 Task: Open Card User Journey Mapping in Board Social Media User Generated Content Management to Workspace Data Analysis and add a team member Softage.3@softage.net, a label Purple, a checklist Quality Control, an attachment from your onedrive, a color Purple and finally, add a card description 'Brainstorm new marketing campaign ideas' and a comment 'This task presents an opportunity to demonstrate our problem-solving skills, finding creative solutions to complex challenges.'. Add a start date 'Jan 03, 1900' with a due date 'Jan 10, 1900'
Action: Mouse moved to (789, 395)
Screenshot: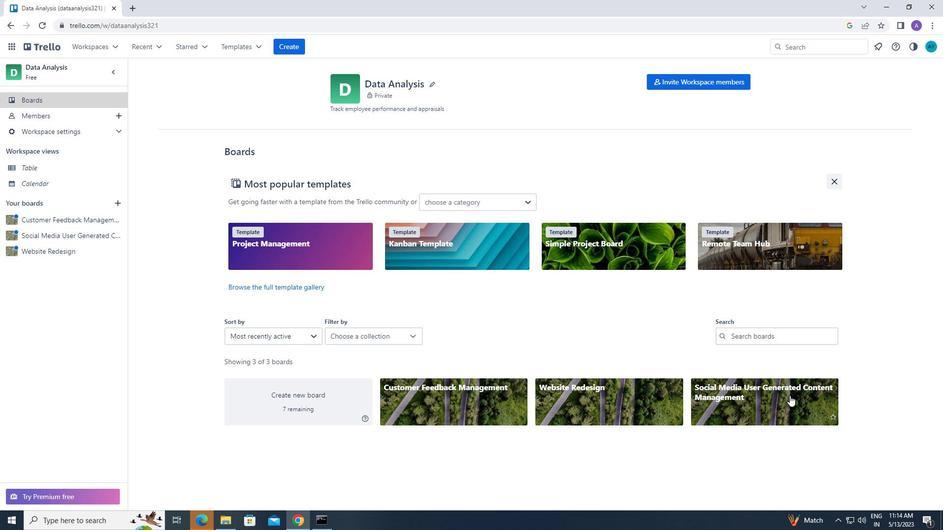 
Action: Mouse pressed left at (789, 395)
Screenshot: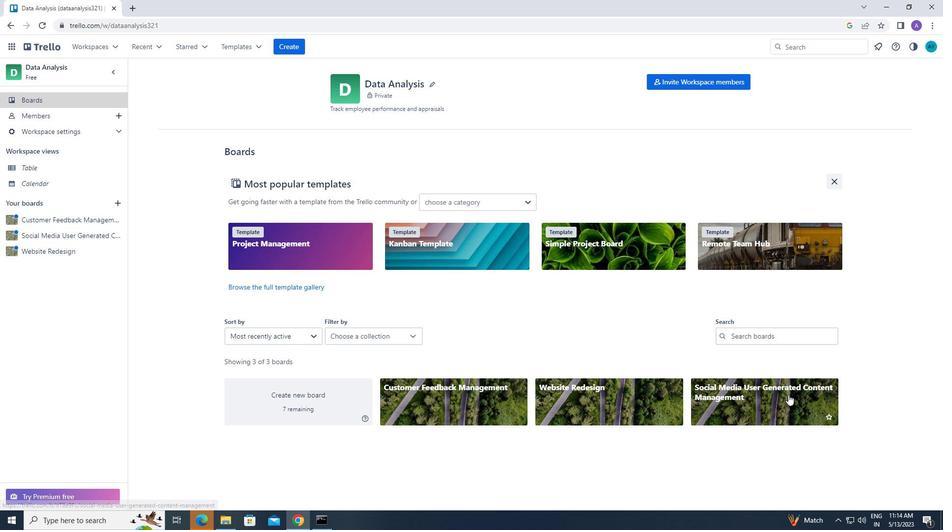 
Action: Mouse moved to (205, 121)
Screenshot: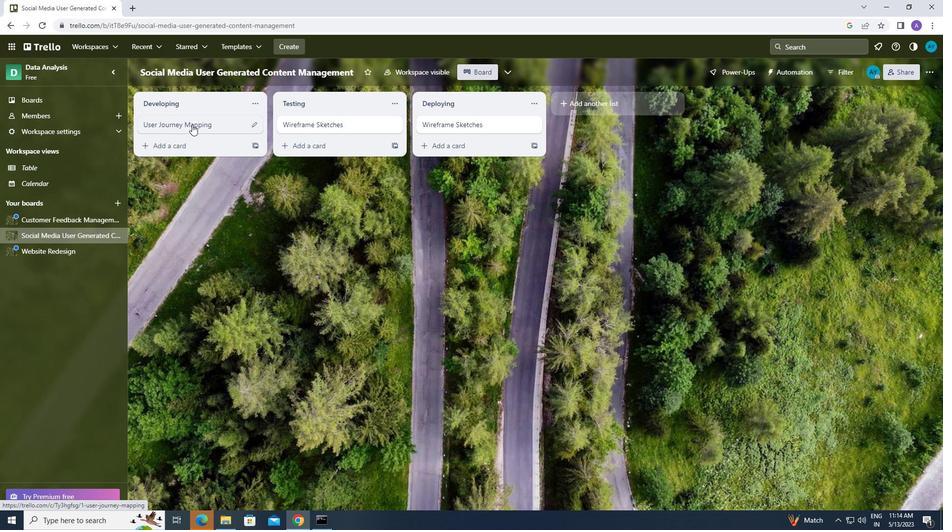 
Action: Mouse pressed left at (205, 121)
Screenshot: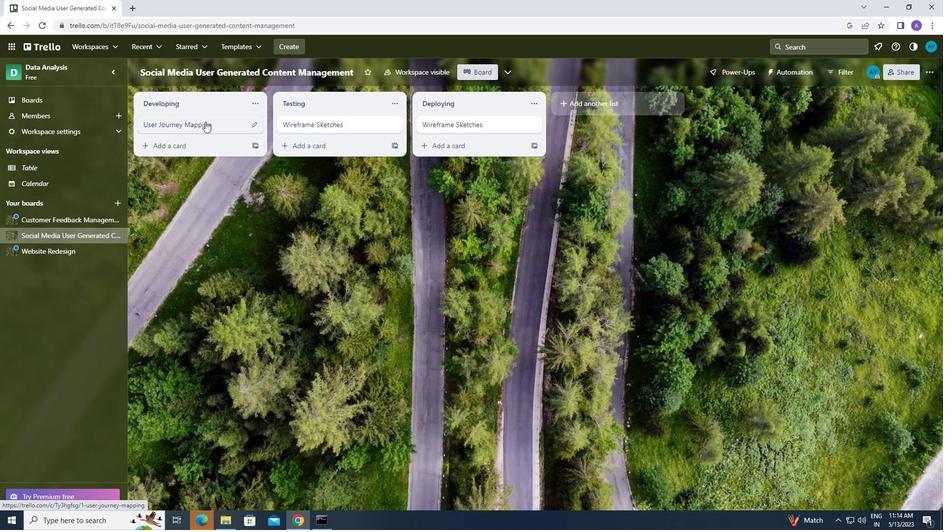 
Action: Mouse moved to (593, 122)
Screenshot: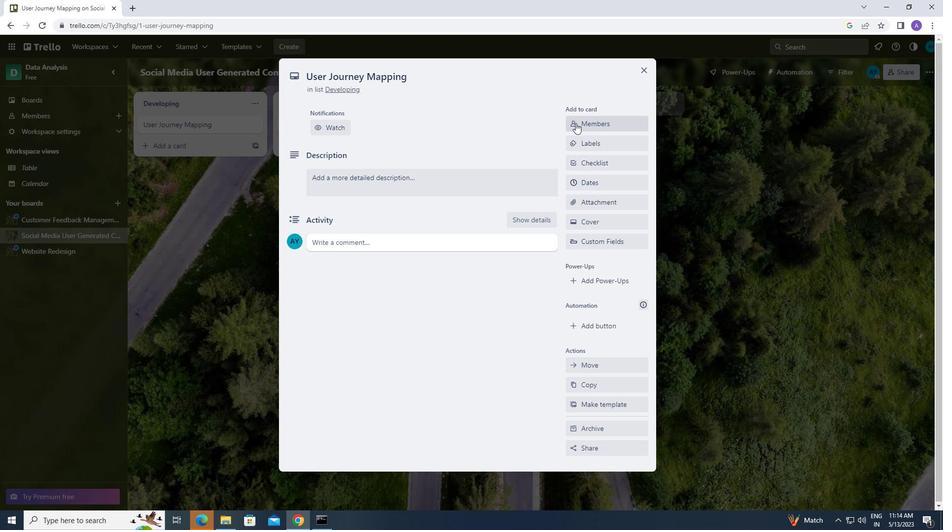 
Action: Mouse pressed left at (593, 122)
Screenshot: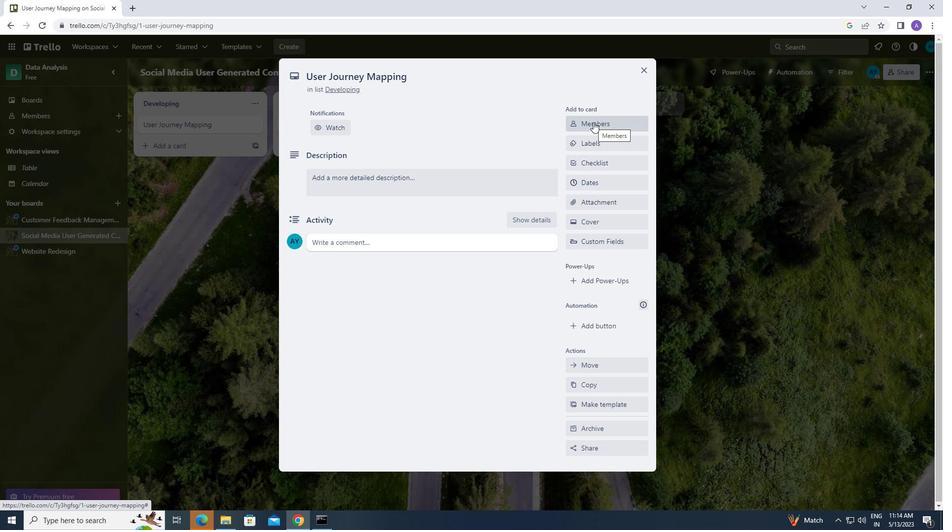 
Action: Mouse moved to (591, 163)
Screenshot: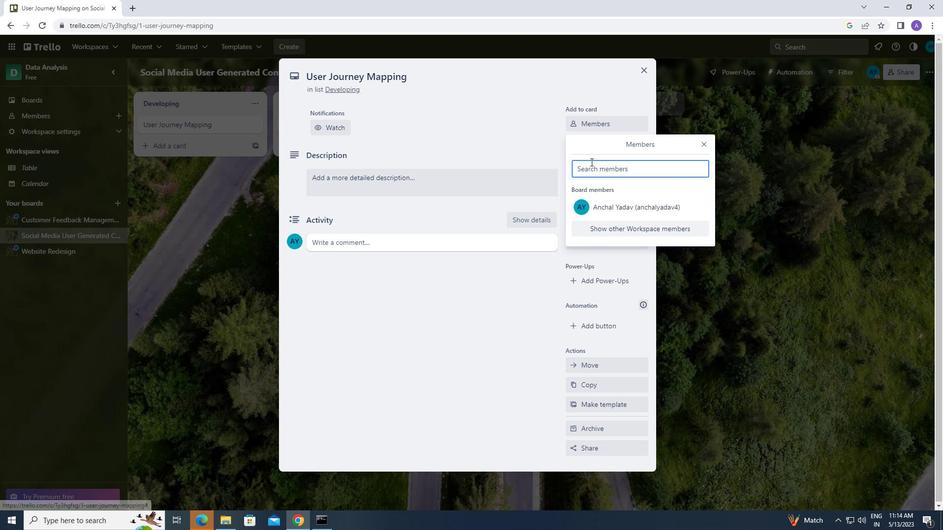 
Action: Key pressed s<Key.caps_lock>ofta
Screenshot: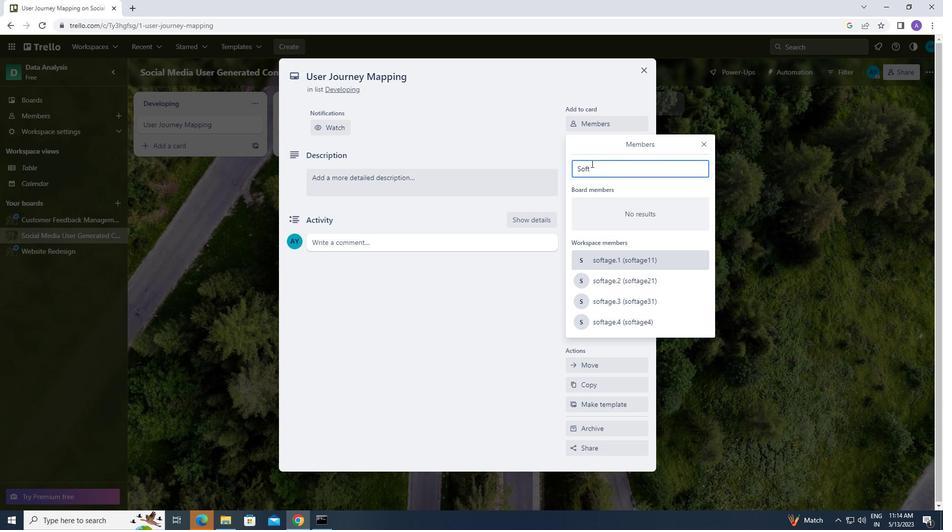 
Action: Mouse moved to (713, 100)
Screenshot: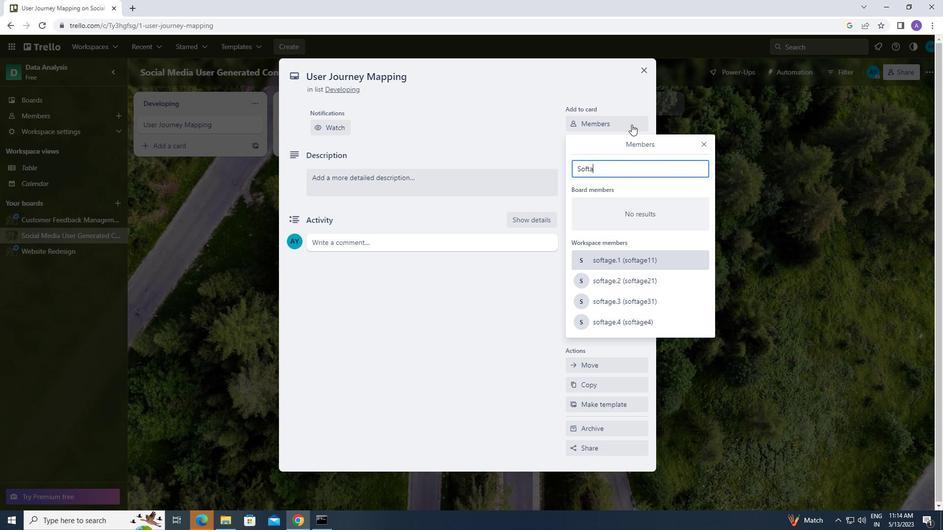 
Action: Key pressed ge.3<Key.shift_r><Key.shift_r>@softage.net
Screenshot: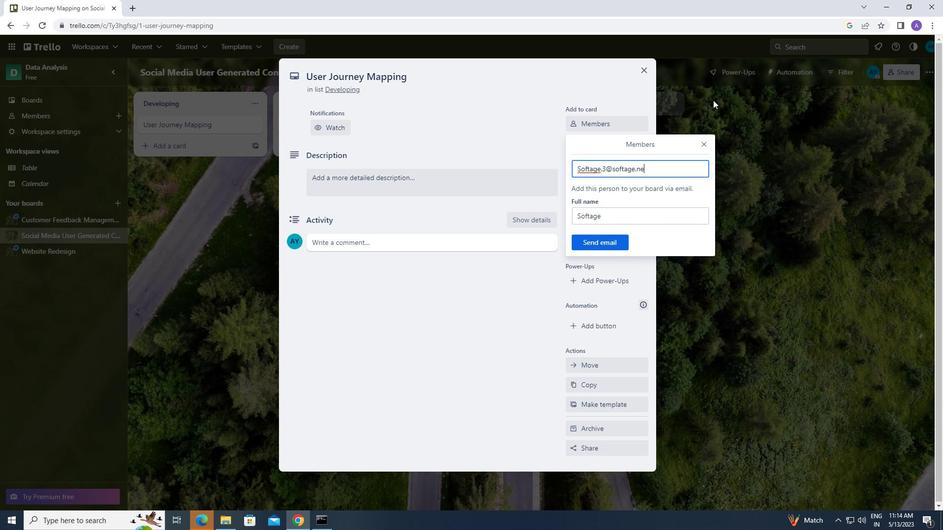 
Action: Mouse moved to (608, 241)
Screenshot: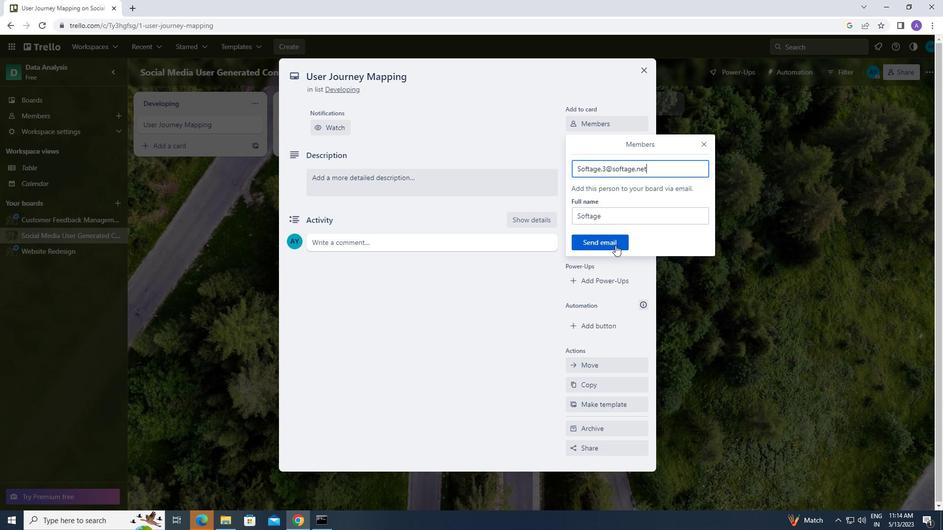 
Action: Mouse pressed left at (608, 241)
Screenshot: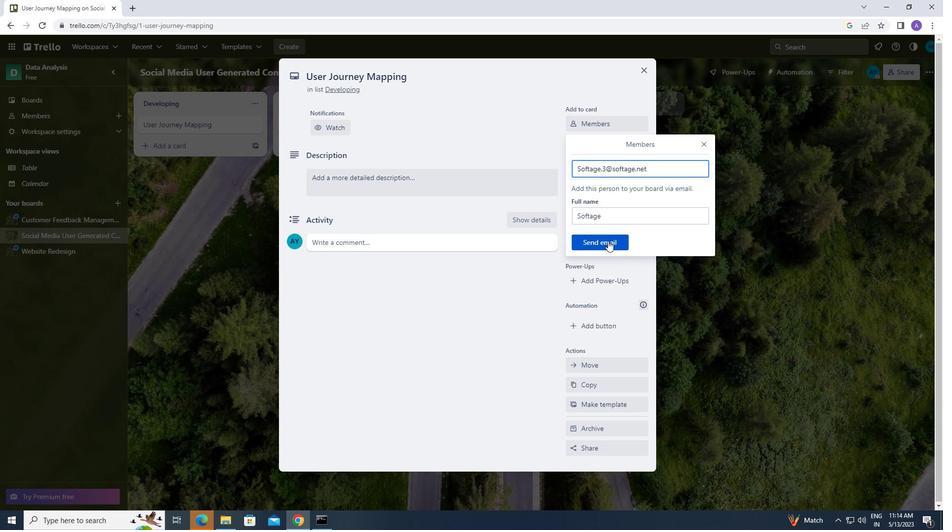 
Action: Mouse moved to (599, 176)
Screenshot: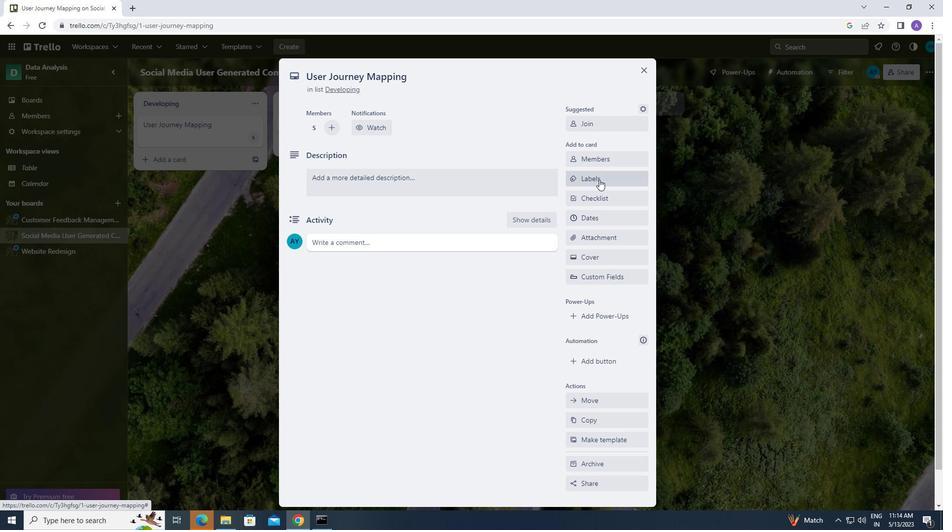 
Action: Mouse pressed left at (599, 176)
Screenshot: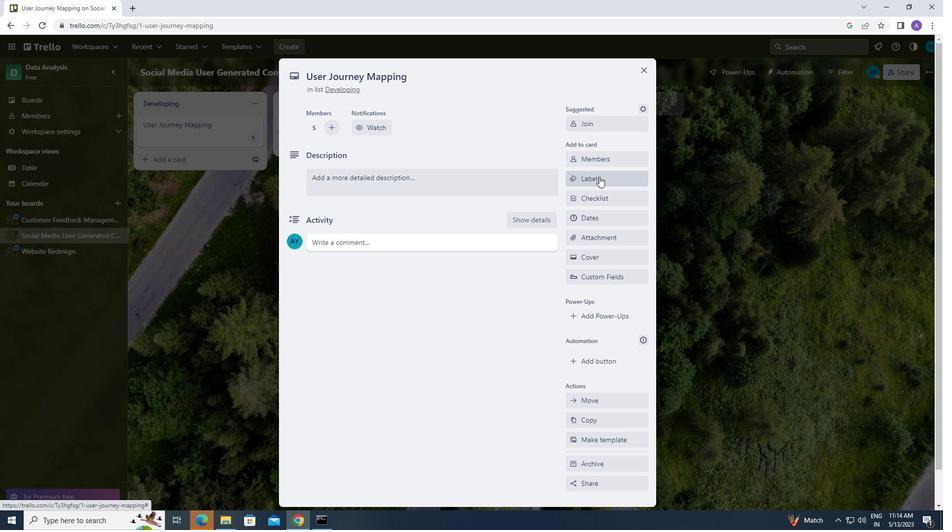 
Action: Mouse moved to (622, 368)
Screenshot: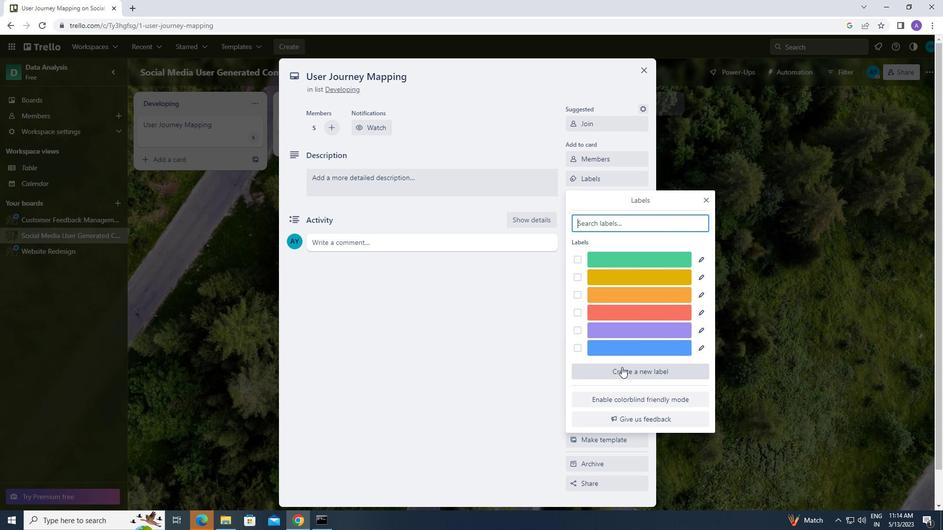 
Action: Mouse pressed left at (622, 368)
Screenshot: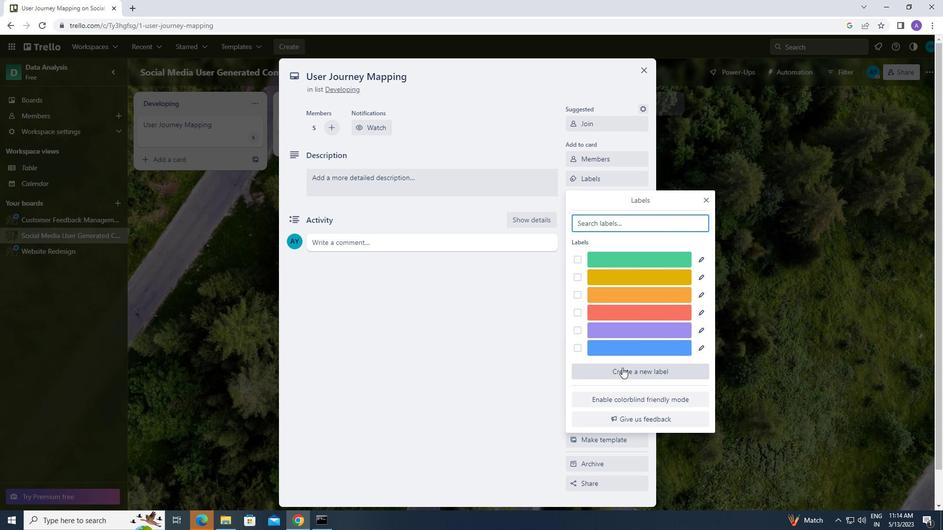 
Action: Mouse moved to (693, 338)
Screenshot: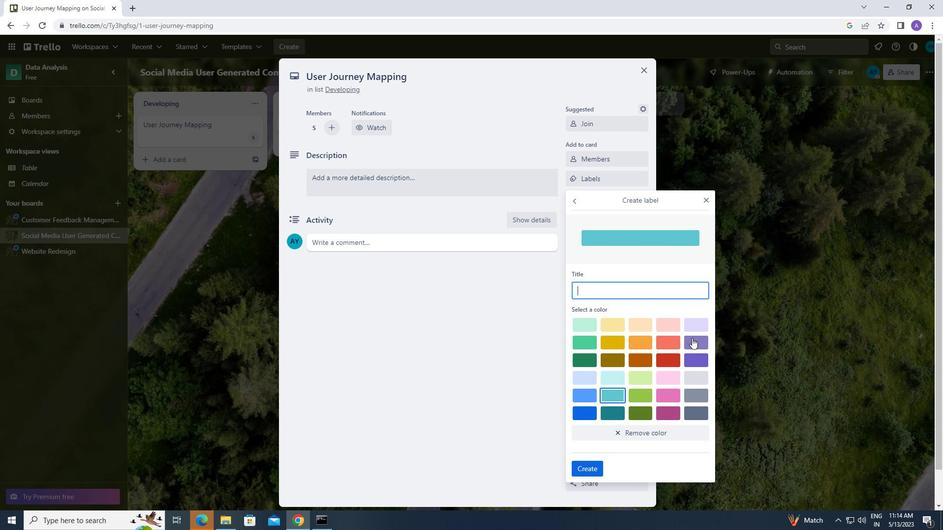 
Action: Mouse pressed left at (693, 338)
Screenshot: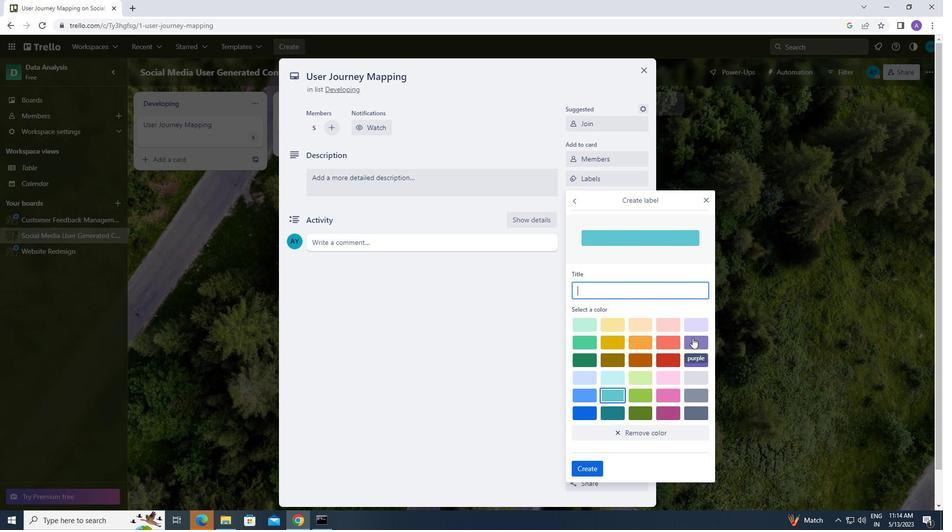 
Action: Mouse moved to (593, 466)
Screenshot: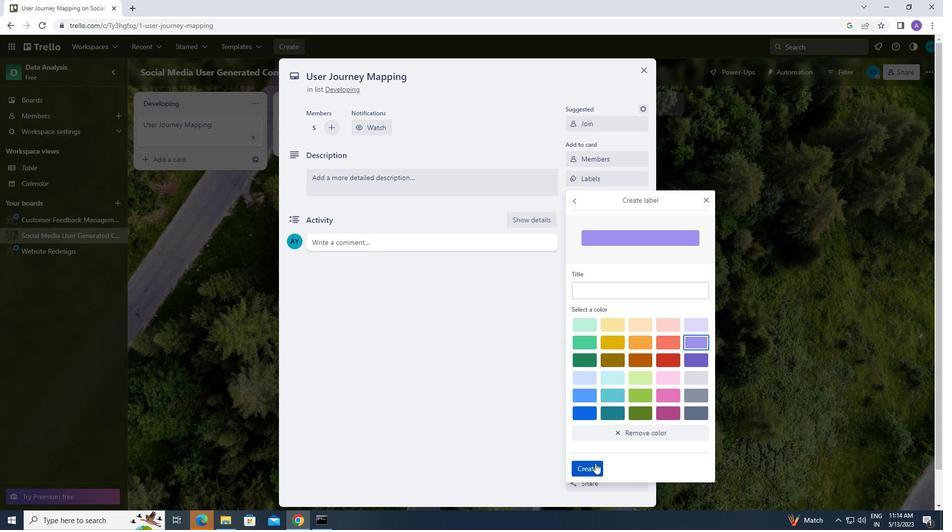 
Action: Mouse pressed left at (593, 466)
Screenshot: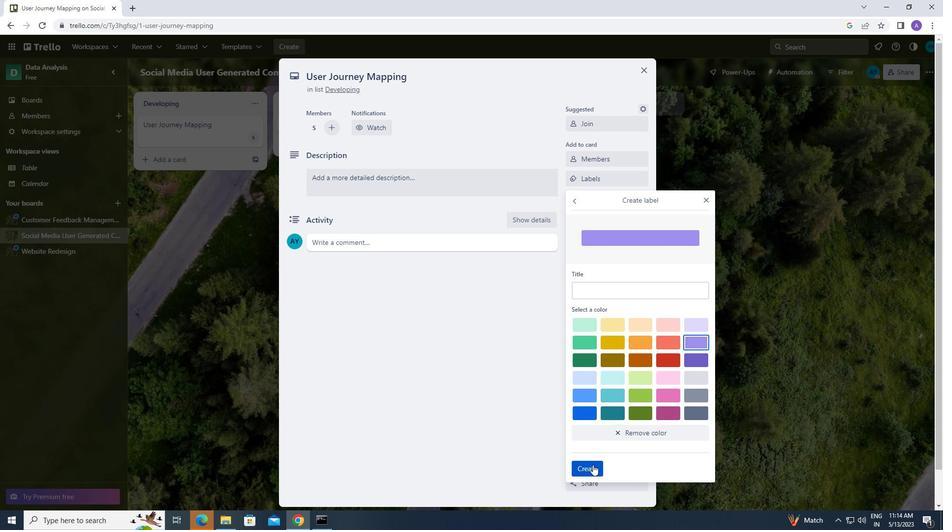 
Action: Mouse moved to (707, 197)
Screenshot: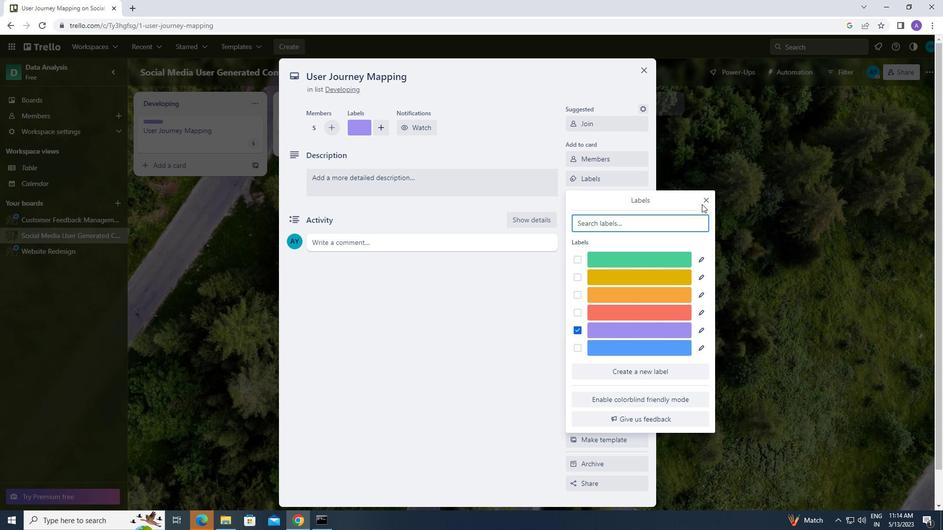 
Action: Mouse pressed left at (707, 197)
Screenshot: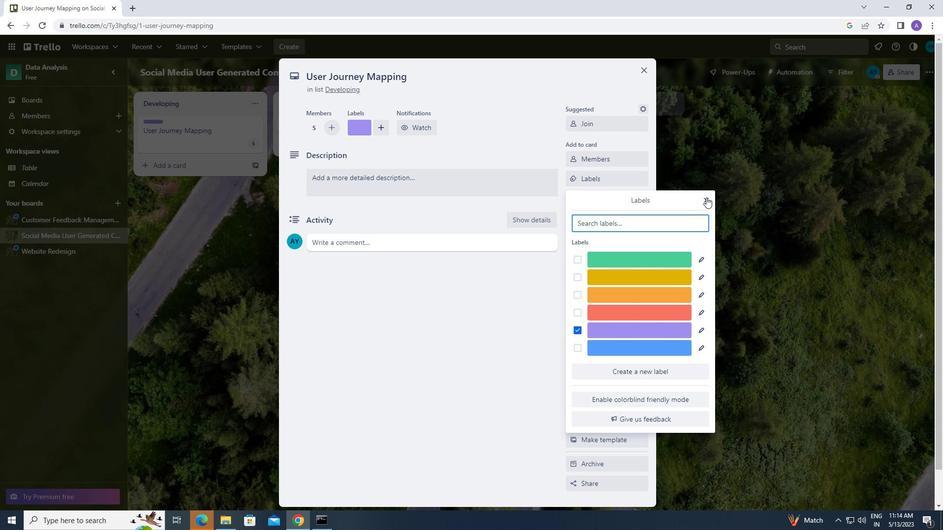 
Action: Mouse moved to (621, 196)
Screenshot: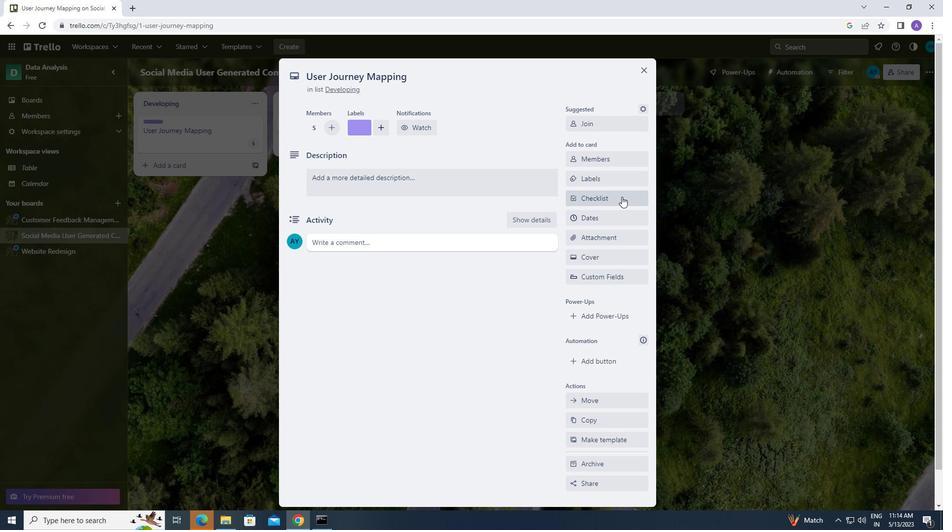 
Action: Mouse pressed left at (621, 196)
Screenshot: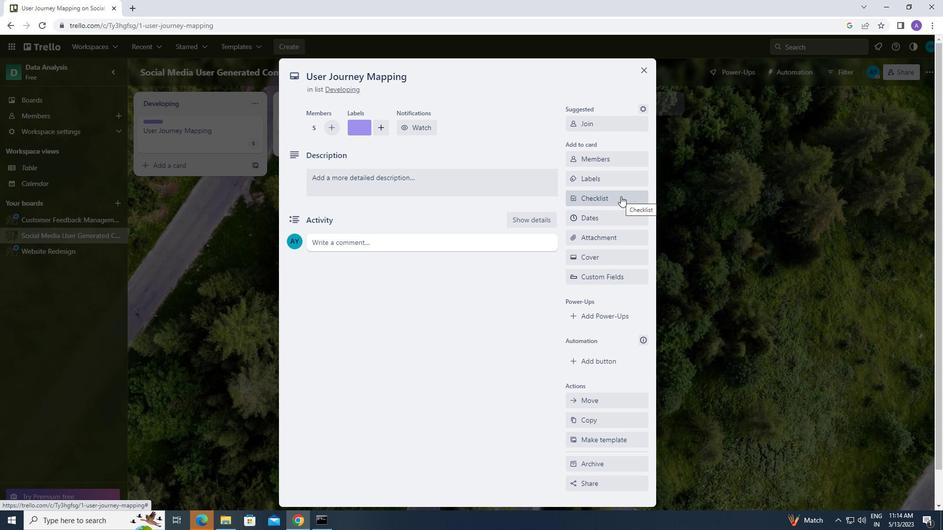 
Action: Mouse moved to (621, 221)
Screenshot: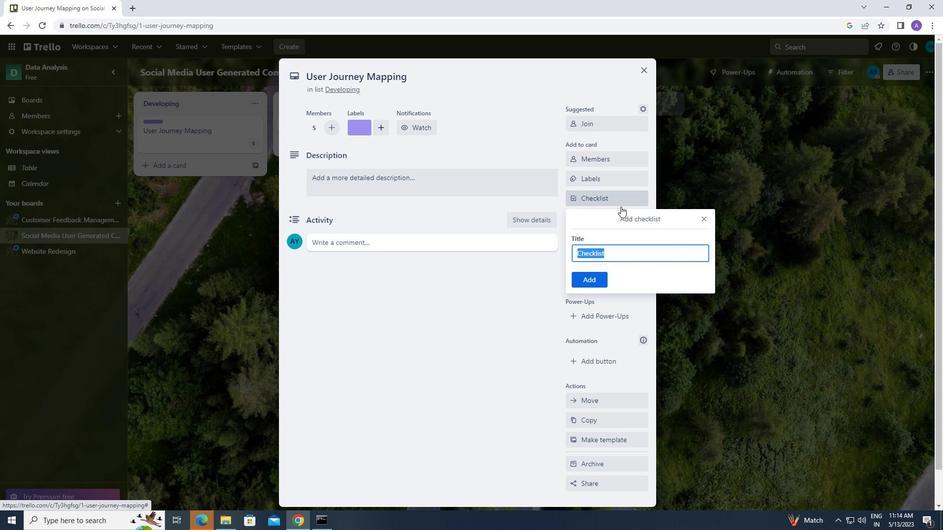 
Action: Key pressed <Key.caps_lock>q<Key.caps_lock>uality<Key.space><Key.caps_lock>c<Key.caps_lock>ontrol
Screenshot: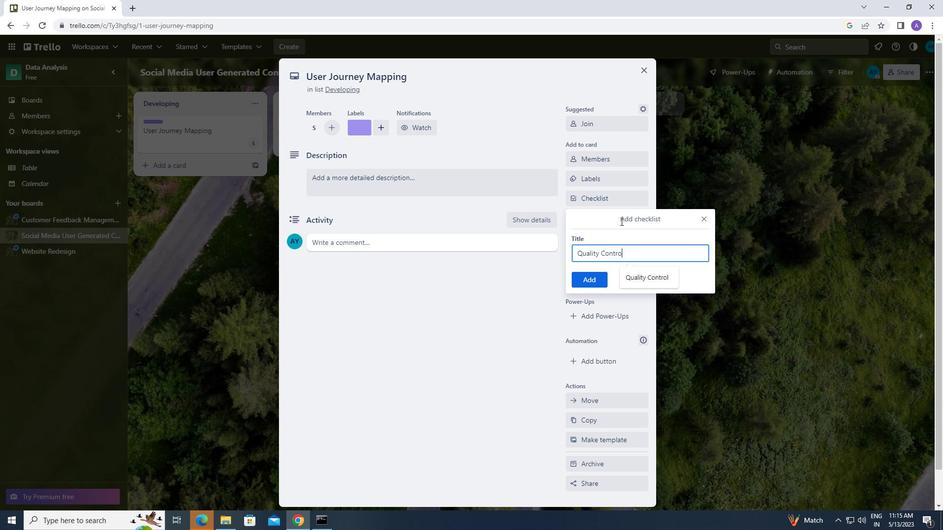 
Action: Mouse moved to (583, 278)
Screenshot: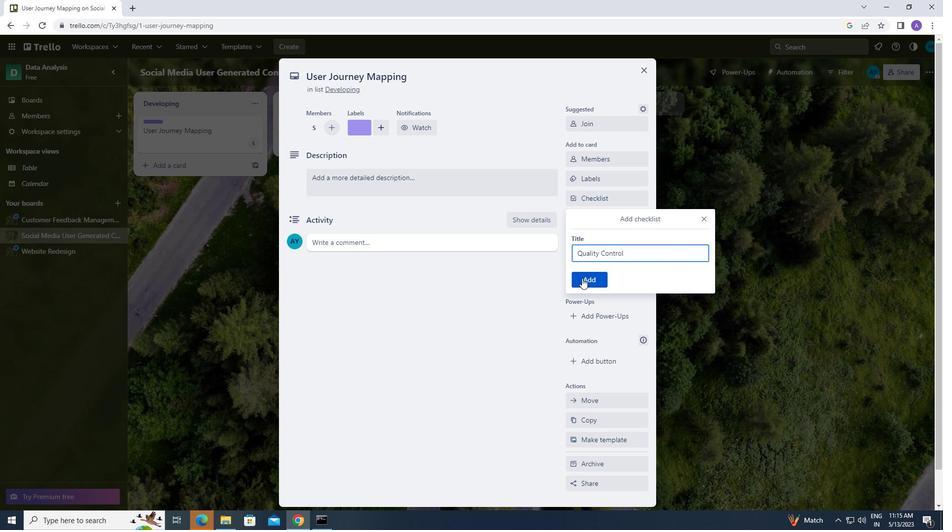 
Action: Mouse pressed left at (583, 278)
Screenshot: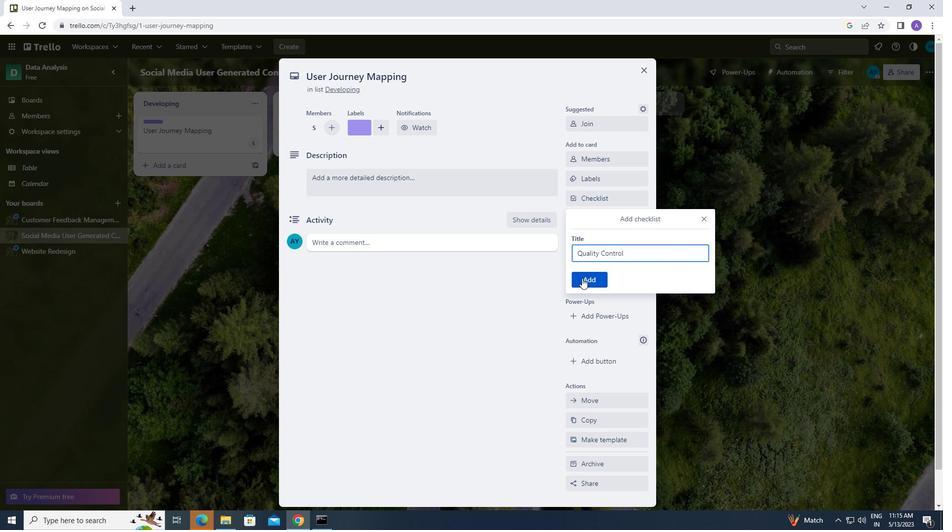 
Action: Mouse moved to (600, 237)
Screenshot: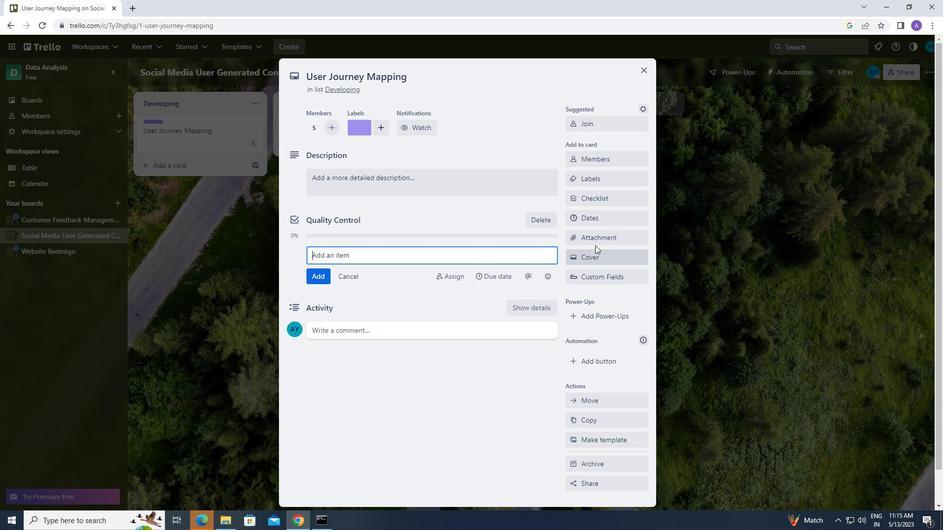 
Action: Mouse pressed left at (600, 237)
Screenshot: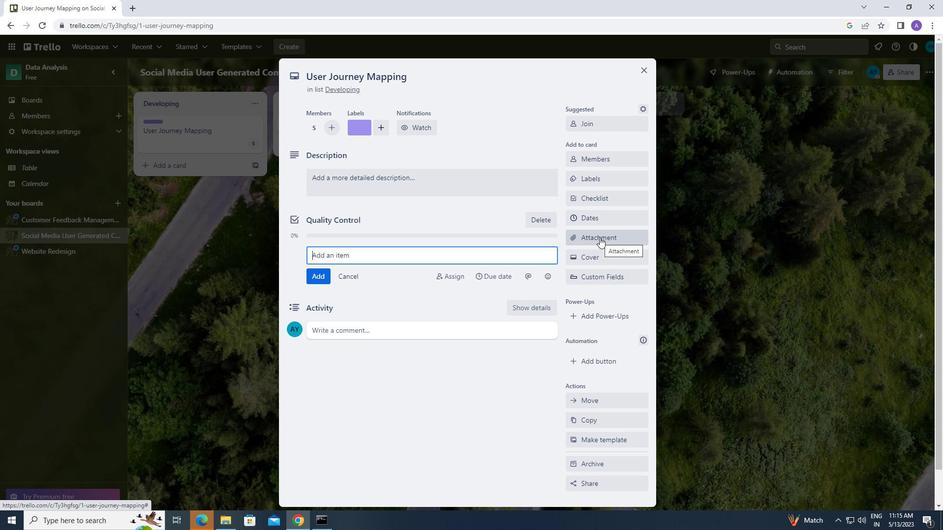 
Action: Mouse moved to (589, 356)
Screenshot: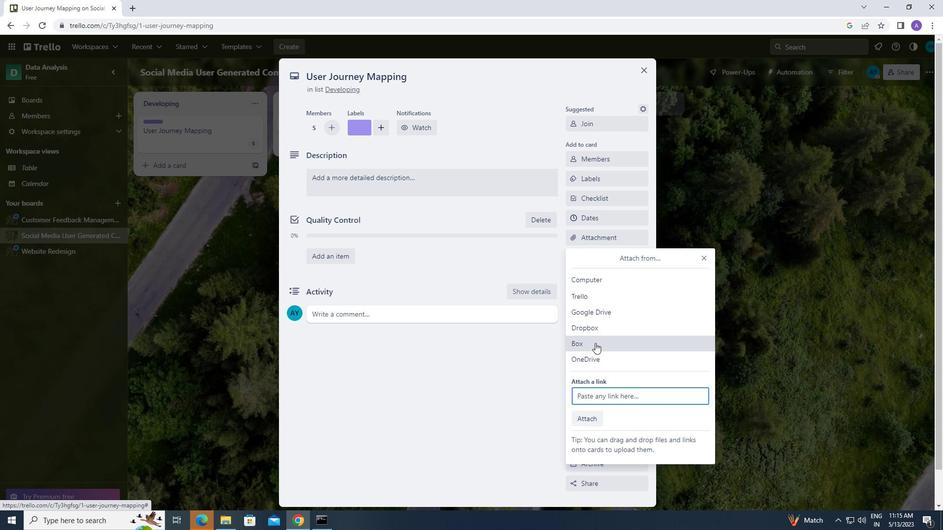 
Action: Mouse pressed left at (589, 356)
Screenshot: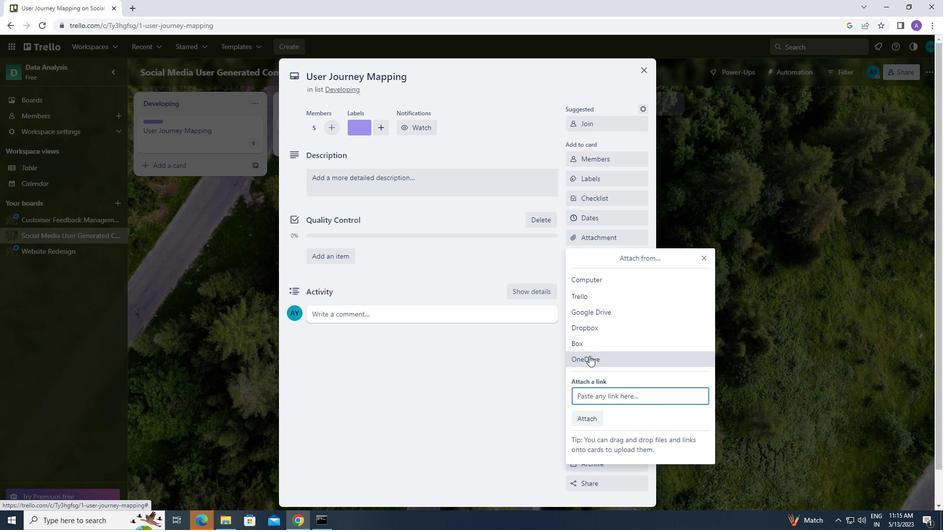 
Action: Mouse moved to (337, 236)
Screenshot: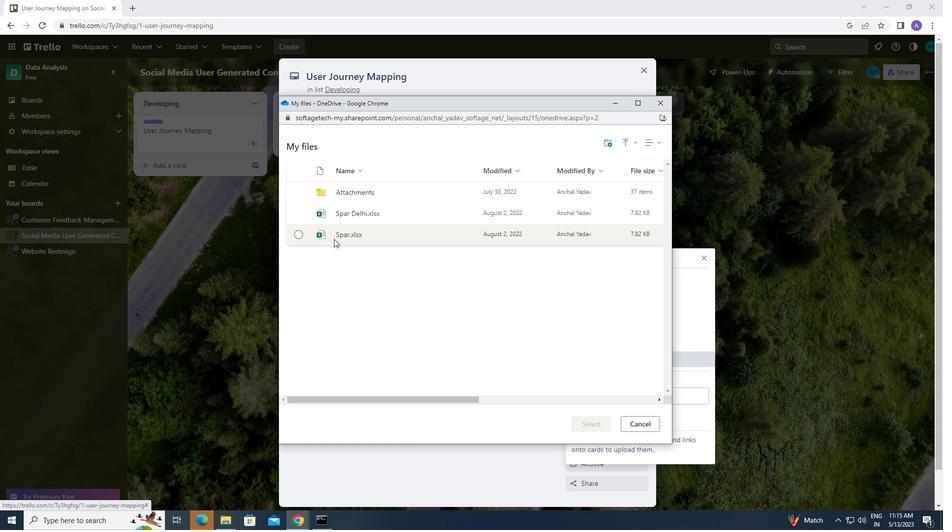 
Action: Mouse pressed left at (337, 236)
Screenshot: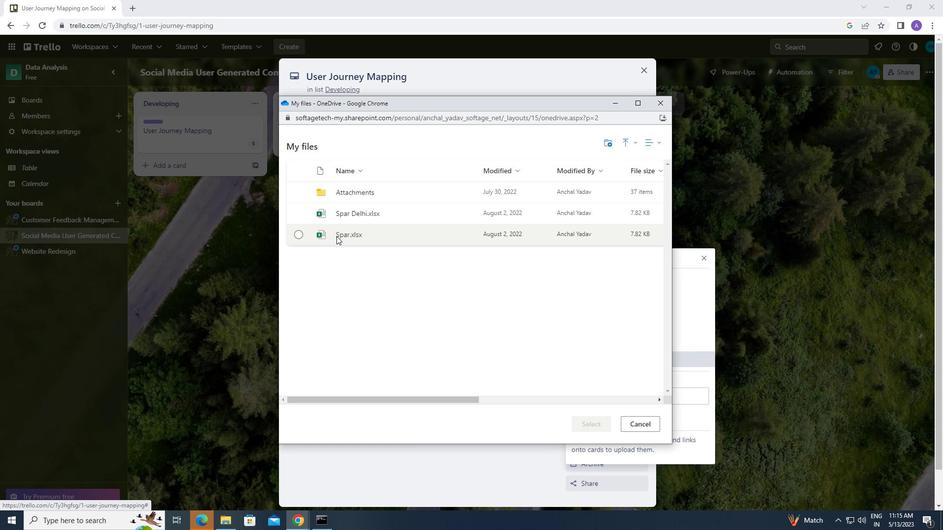 
Action: Mouse moved to (592, 425)
Screenshot: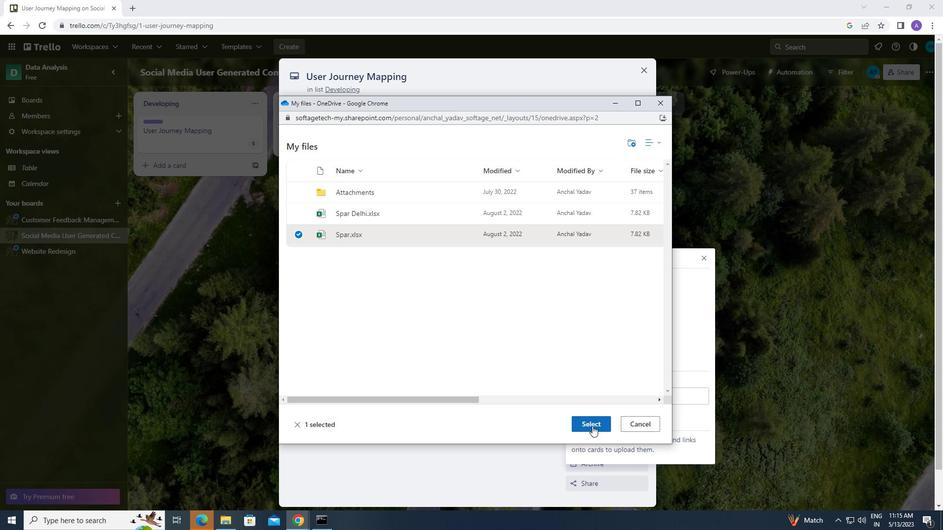 
Action: Mouse pressed left at (592, 425)
Screenshot: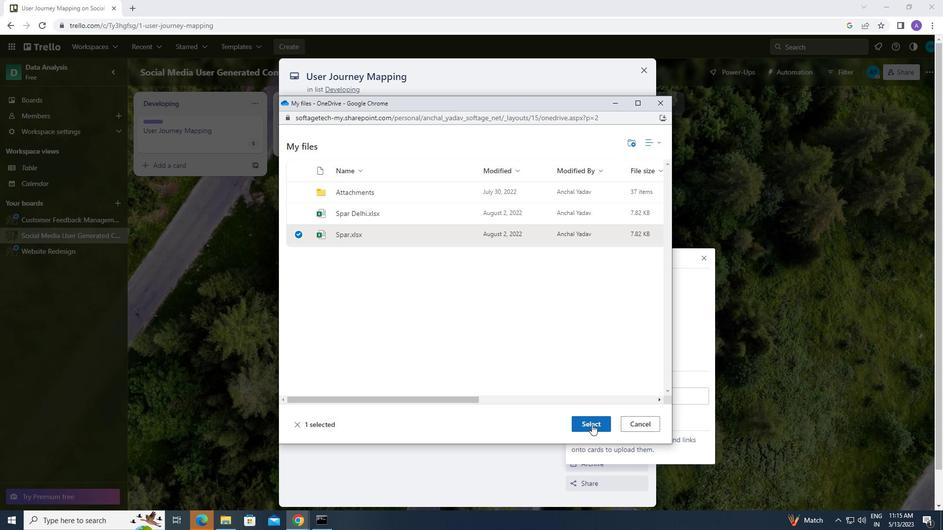 
Action: Mouse moved to (602, 257)
Screenshot: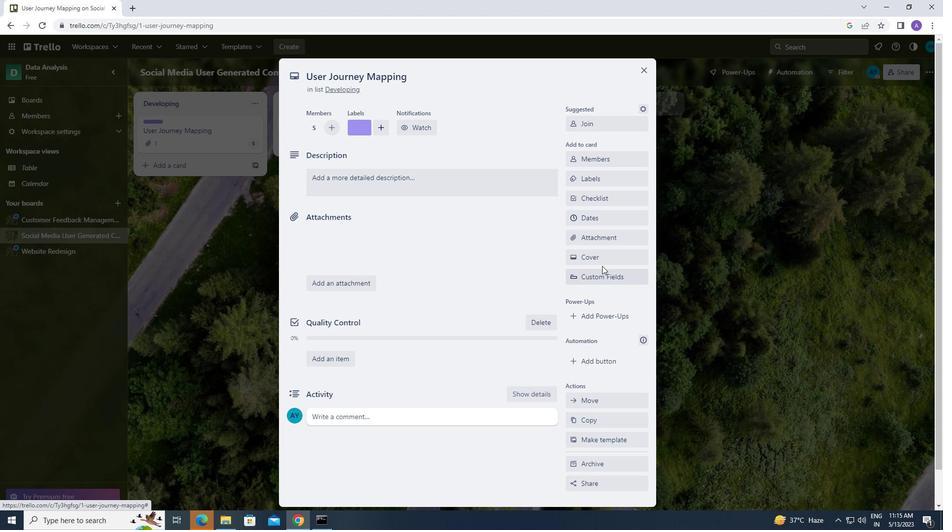 
Action: Mouse pressed left at (602, 257)
Screenshot: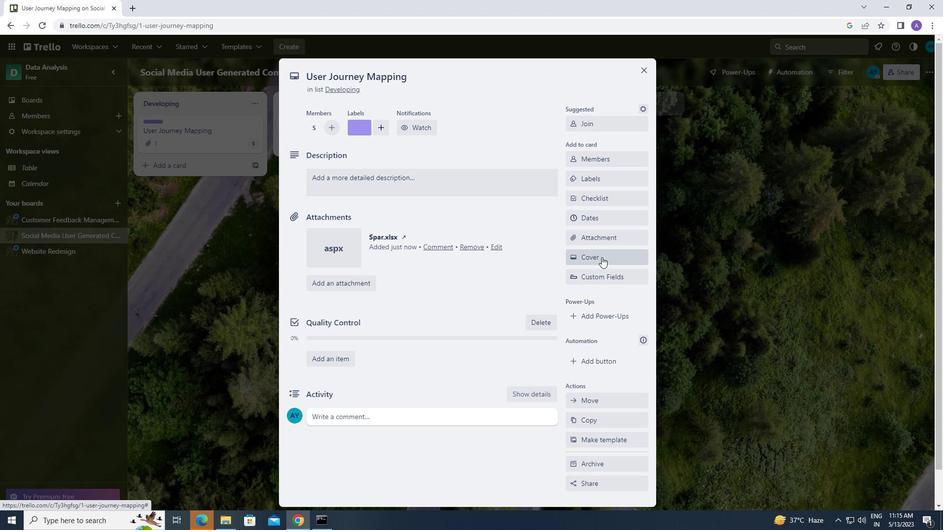 
Action: Mouse moved to (702, 309)
Screenshot: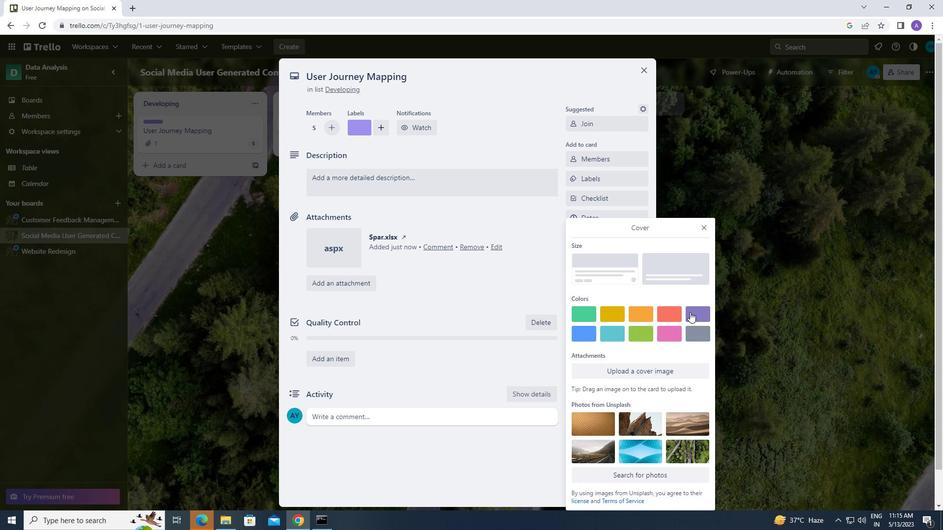 
Action: Mouse pressed left at (702, 309)
Screenshot: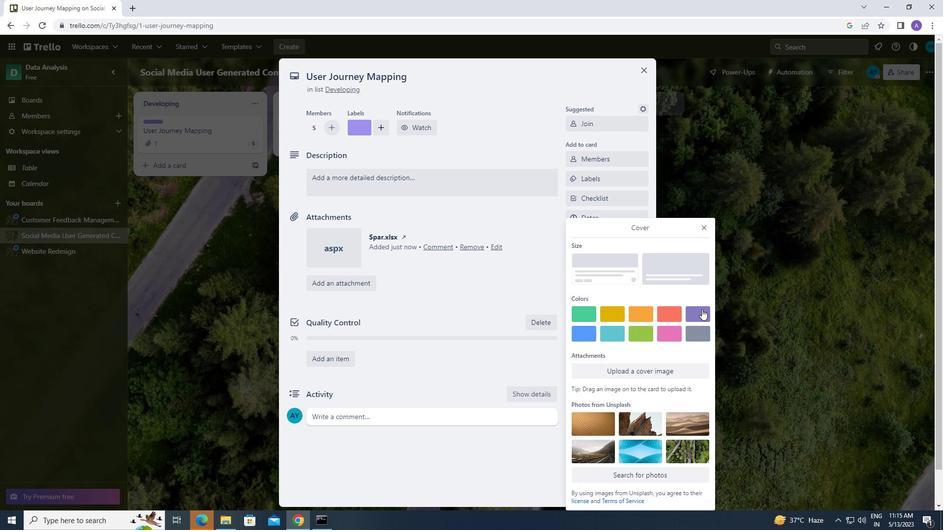 
Action: Mouse moved to (703, 209)
Screenshot: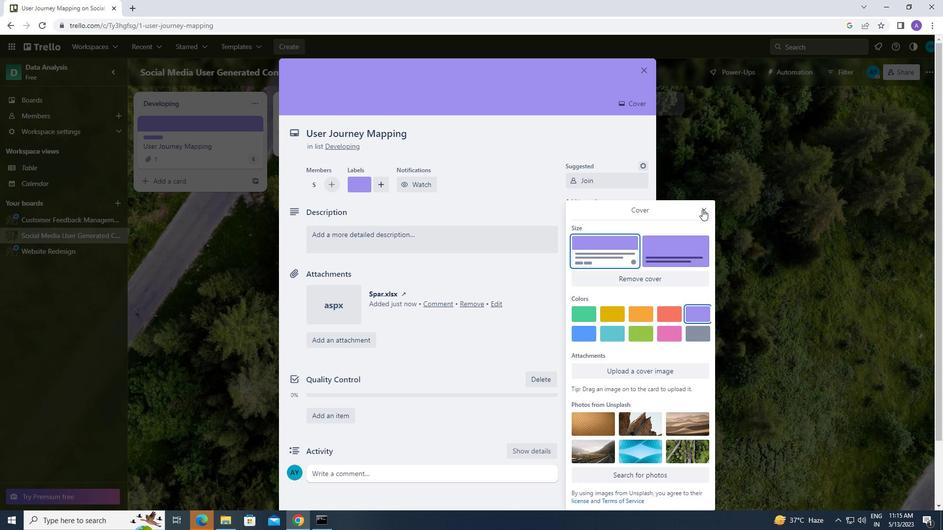 
Action: Mouse pressed left at (703, 209)
Screenshot: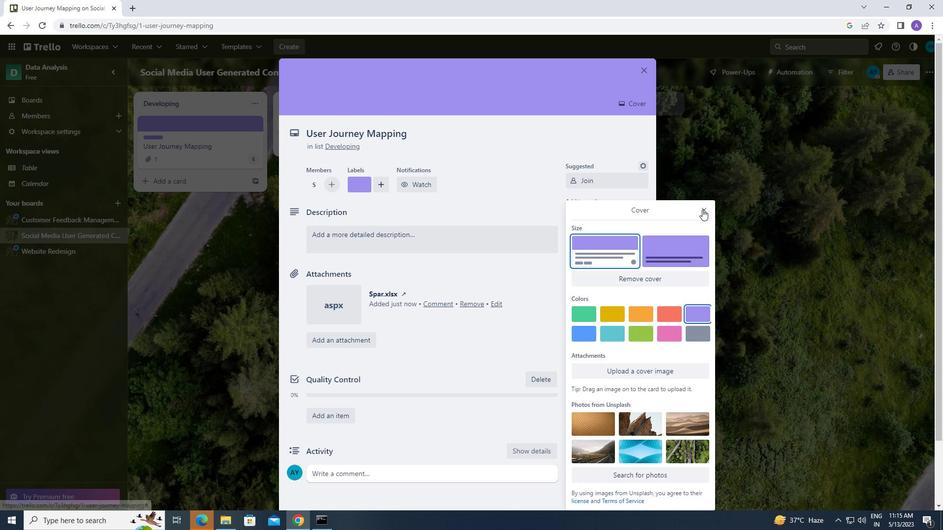 
Action: Mouse moved to (383, 233)
Screenshot: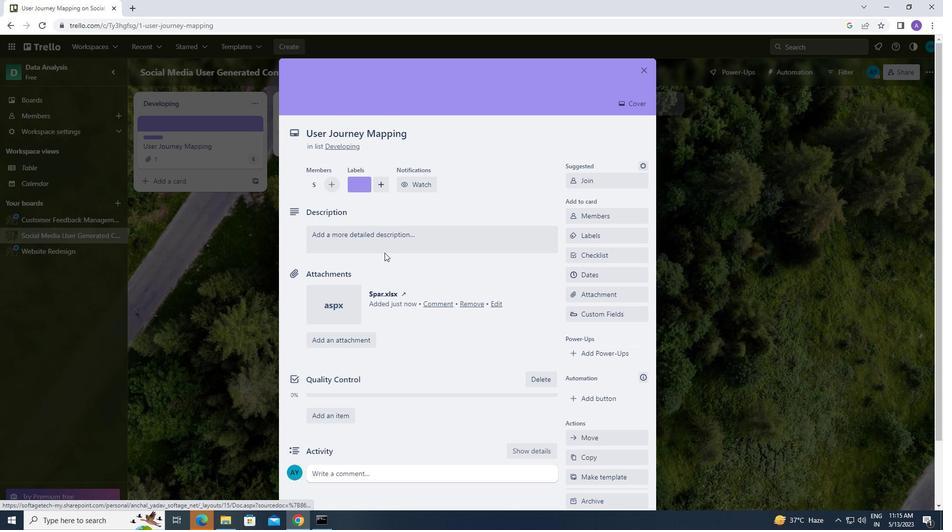 
Action: Mouse pressed left at (383, 233)
Screenshot: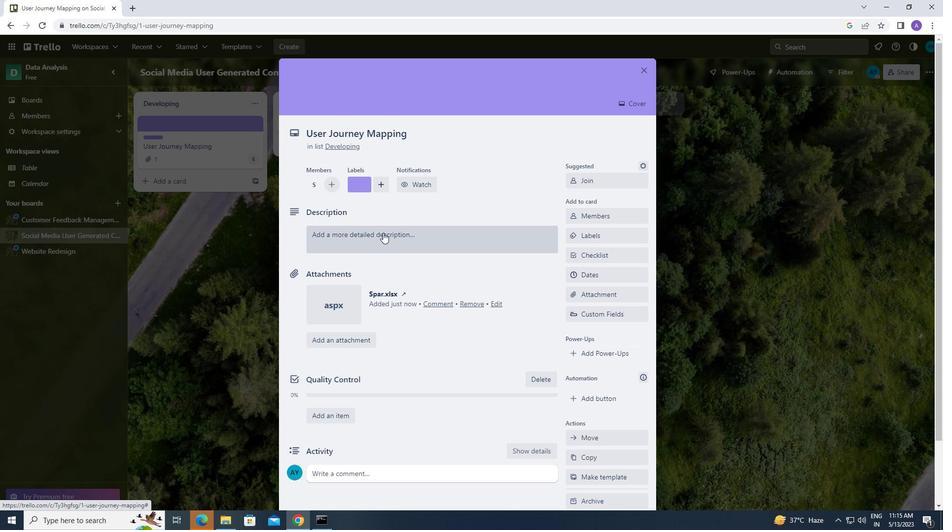 
Action: Mouse moved to (378, 283)
Screenshot: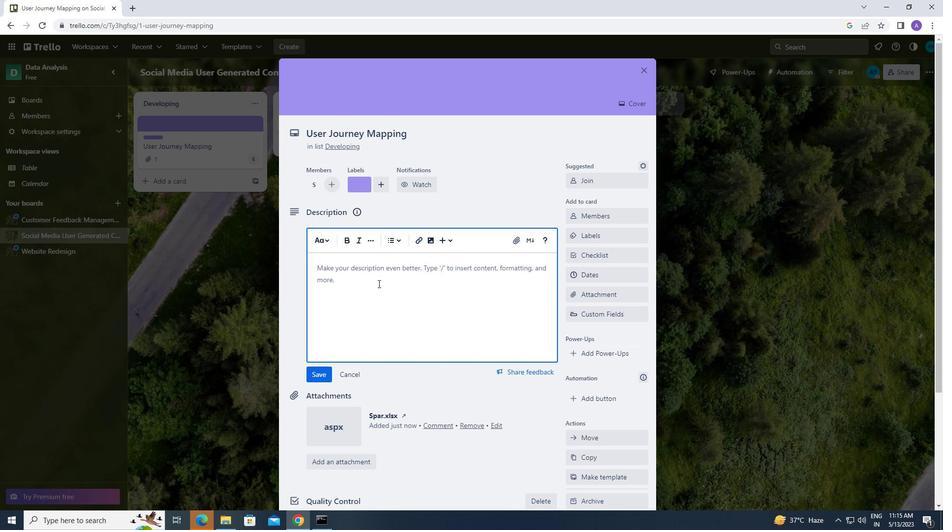 
Action: Mouse pressed left at (378, 283)
Screenshot: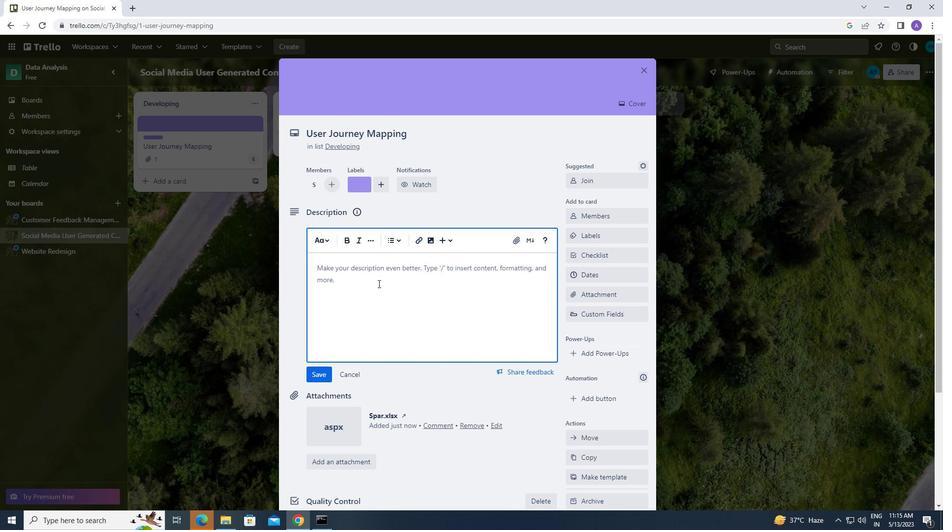 
Action: Key pressed <Key.caps_lock>b<Key.caps_lock>rainstorm<Key.space>new<Key.space>marketing<Key.space>campaign<Key.space>ideas
Screenshot: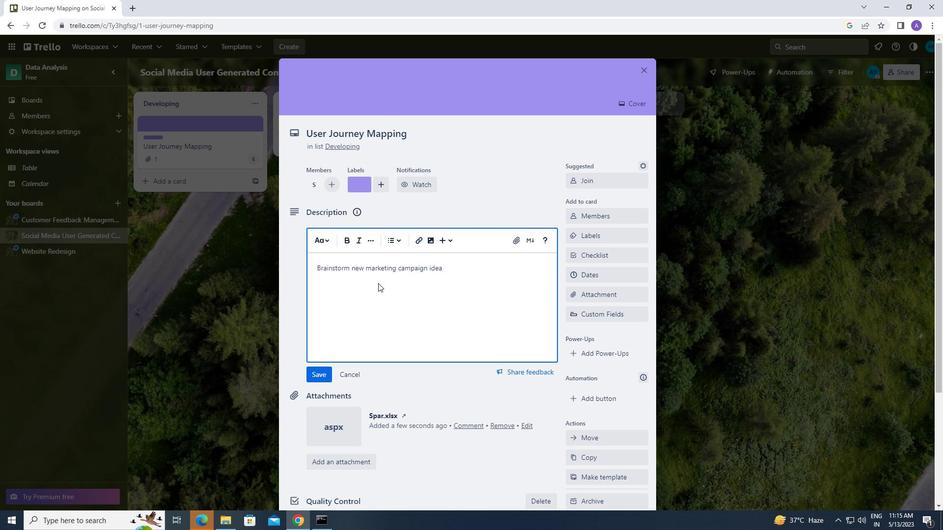 
Action: Mouse moved to (316, 375)
Screenshot: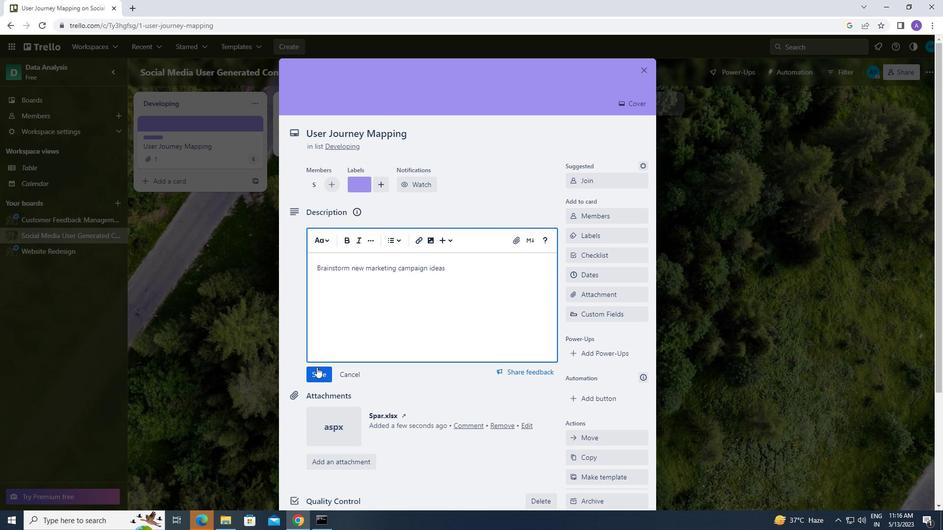 
Action: Mouse pressed left at (316, 375)
Screenshot: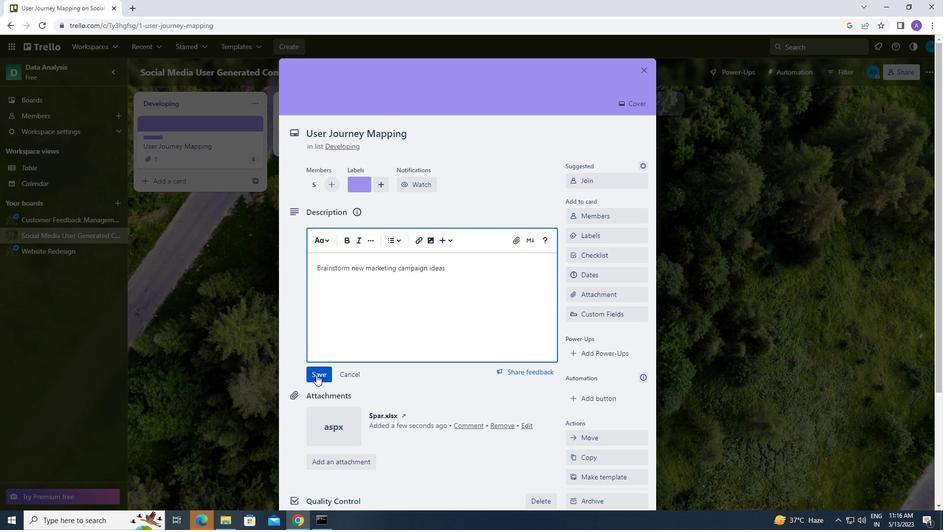 
Action: Mouse moved to (332, 373)
Screenshot: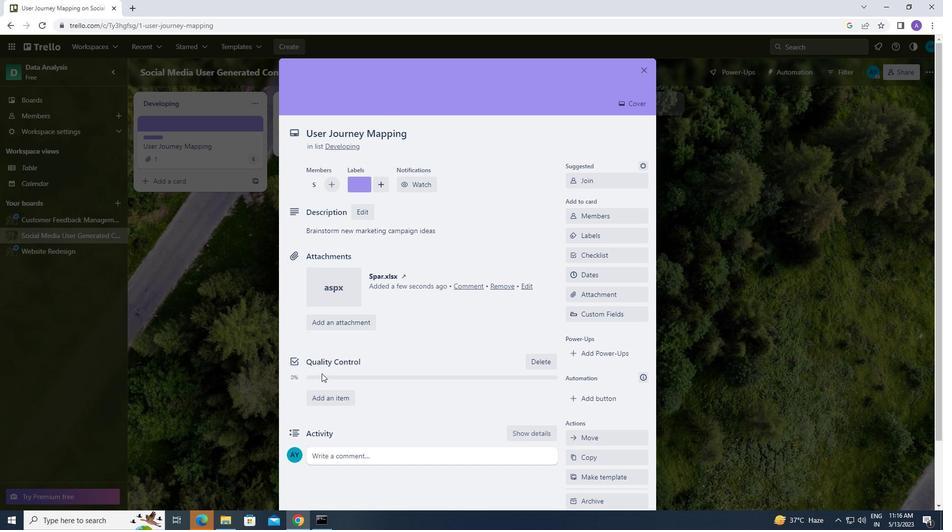 
Action: Mouse scrolled (332, 373) with delta (0, 0)
Screenshot: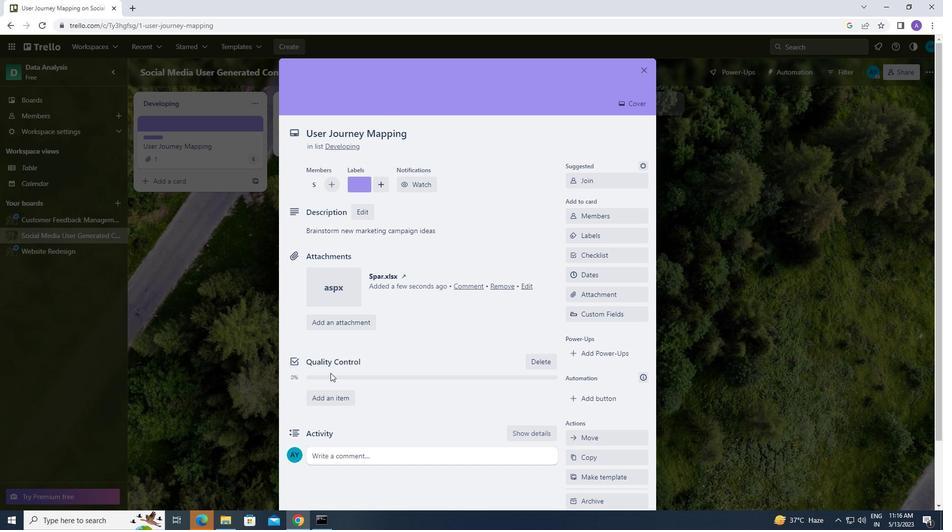 
Action: Mouse scrolled (332, 373) with delta (0, 0)
Screenshot: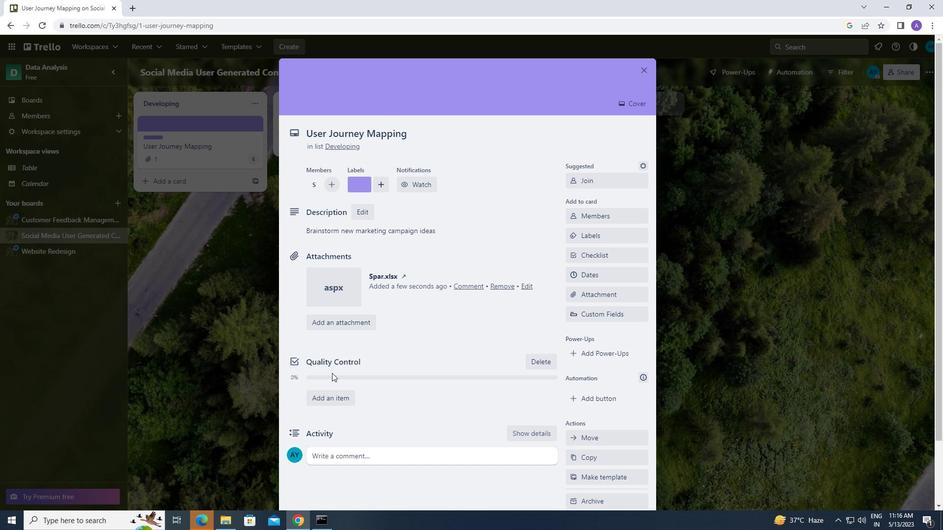 
Action: Mouse moved to (349, 381)
Screenshot: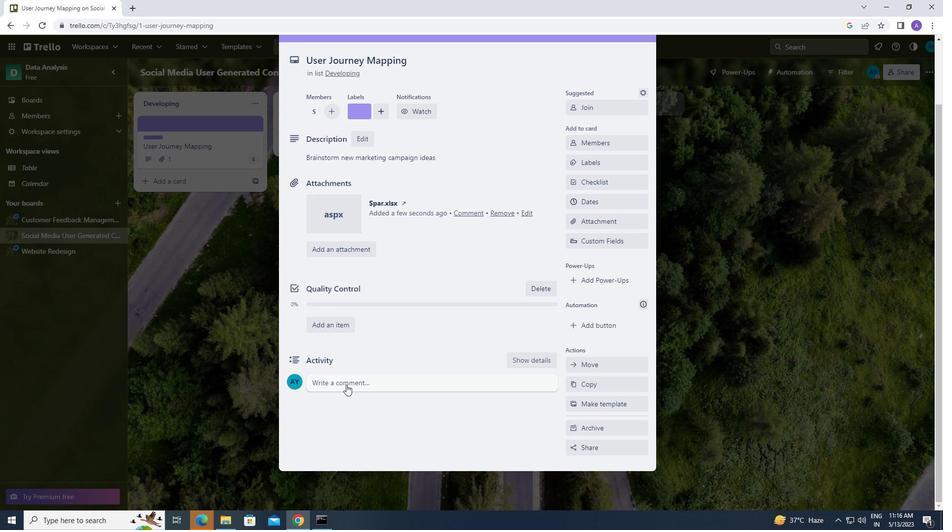 
Action: Mouse pressed left at (349, 381)
Screenshot: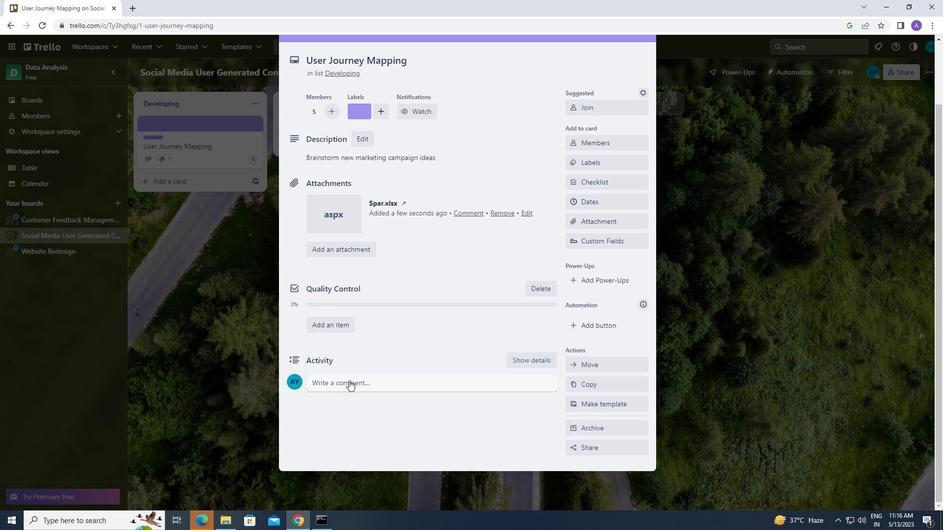 
Action: Mouse moved to (358, 411)
Screenshot: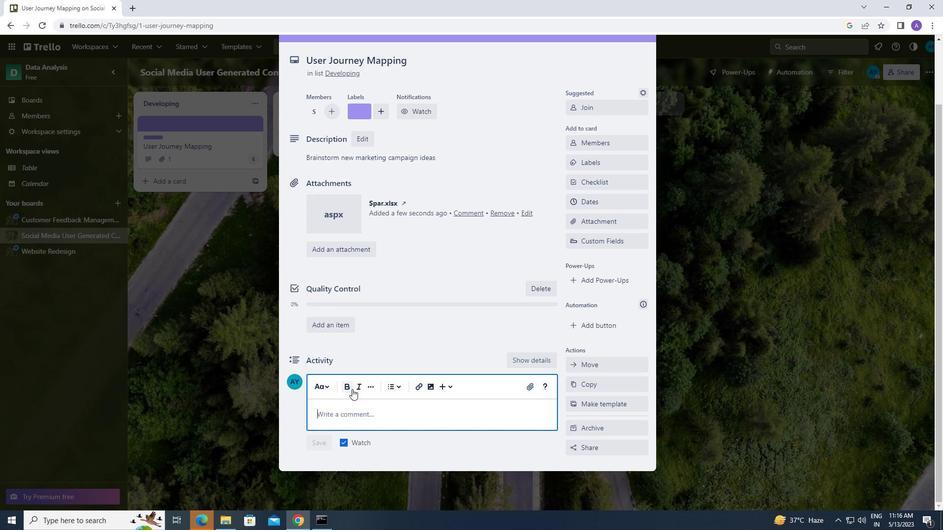 
Action: Key pressed <Key.caps_lock>t<Key.caps_lock>his<Key.space>task<Key.space>presents<Key.space>an<Key.space>opportunut<Key.backspace><Key.backspace>ity<Key.space>to<Key.space>demonstrate<Key.space>our<Key.space>problem-solving<Key.space>skills,<Key.space>finding<Key.space>creative<Key.space>solutions<Key.space>to<Key.space>complex<Key.space>challenges
Screenshot: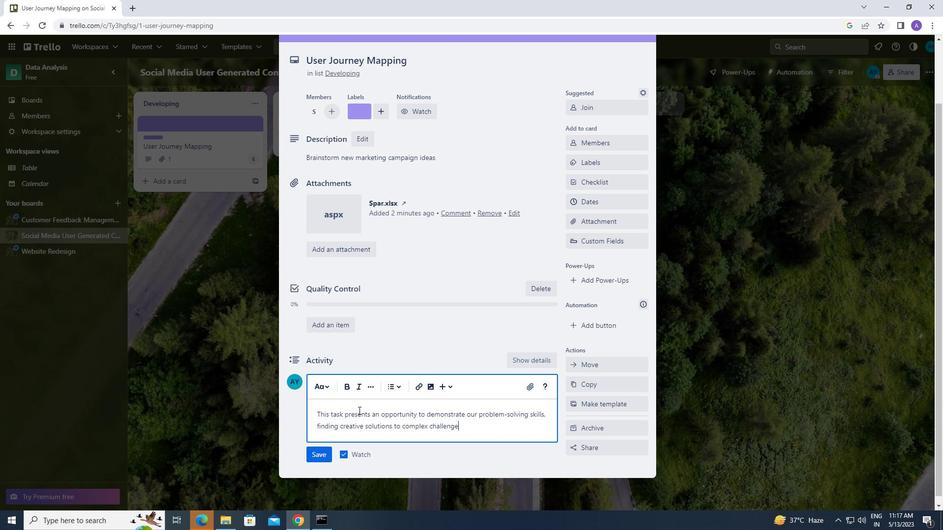 
Action: Mouse moved to (313, 453)
Screenshot: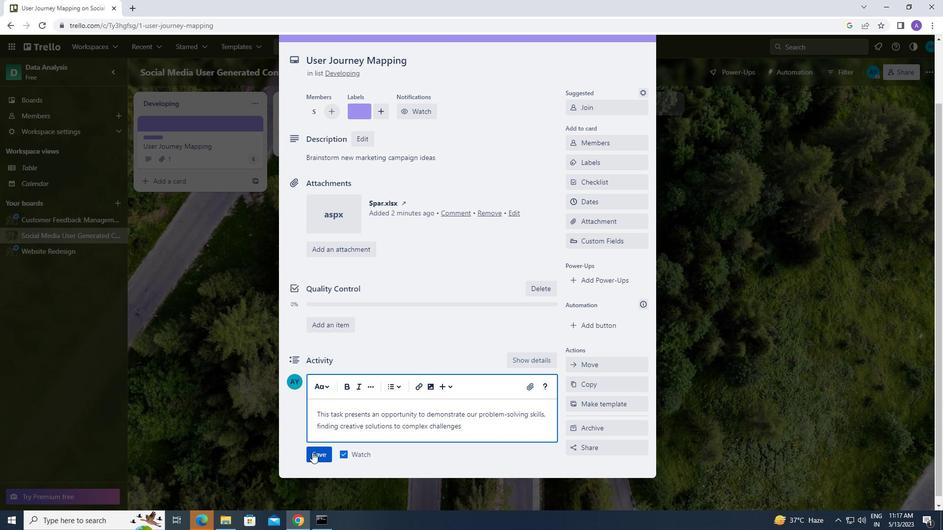 
Action: Mouse pressed left at (313, 453)
Screenshot: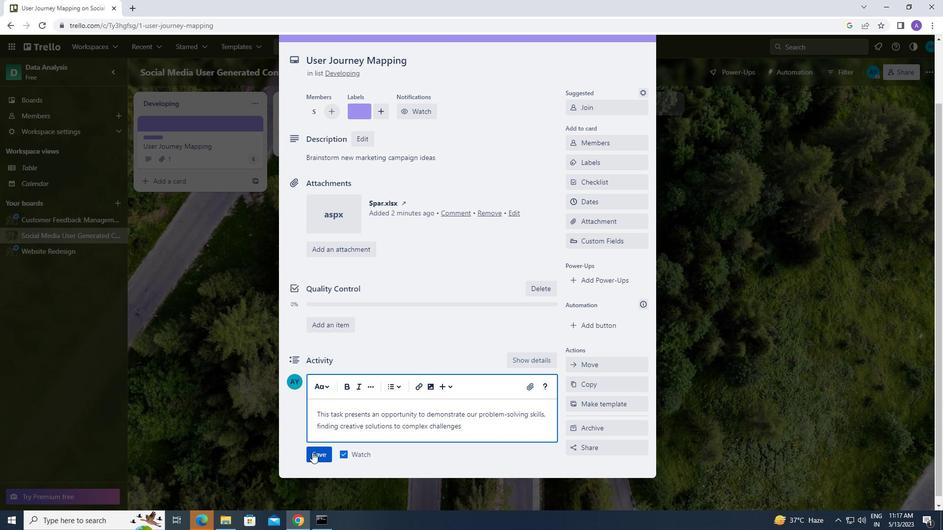 
Action: Mouse moved to (611, 197)
Screenshot: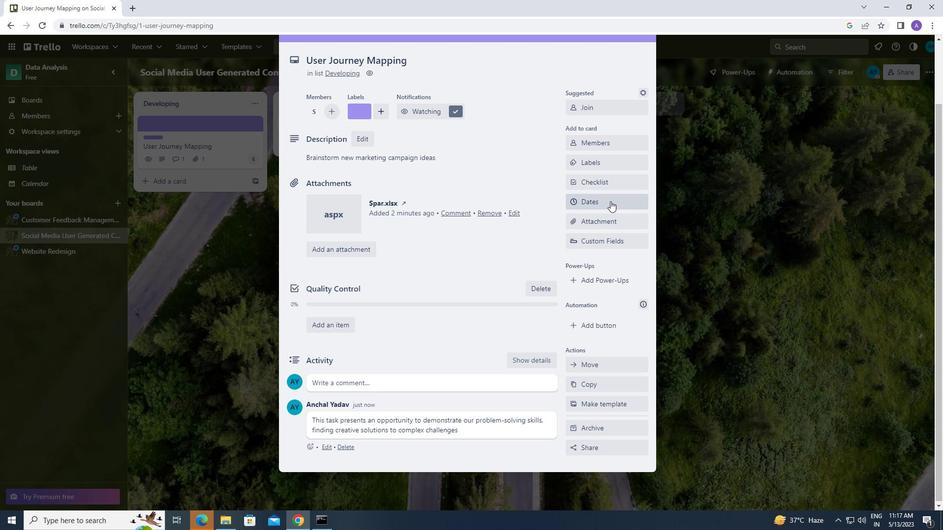
Action: Mouse pressed left at (611, 197)
Screenshot: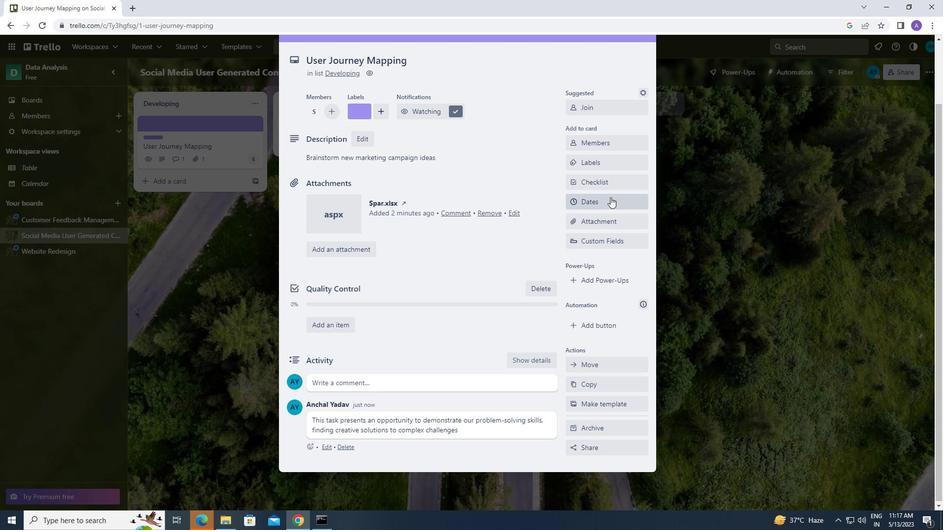 
Action: Mouse moved to (574, 252)
Screenshot: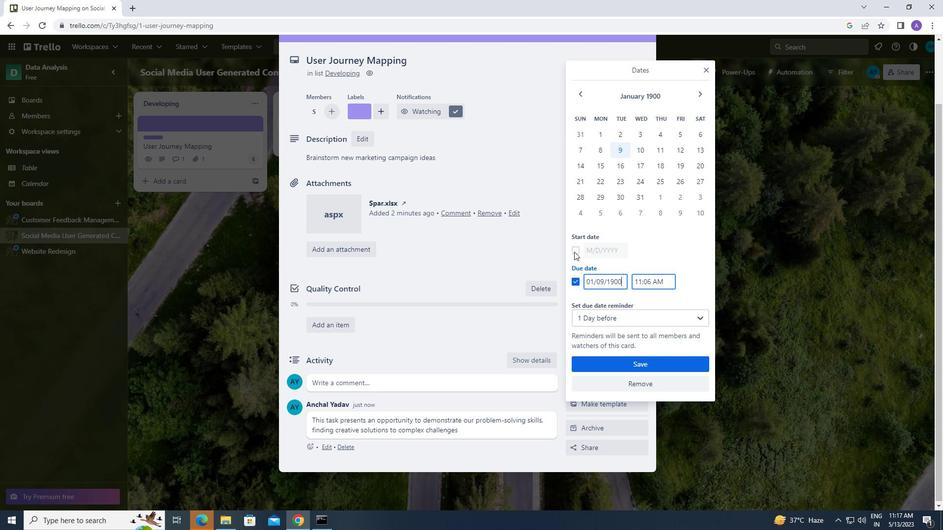 
Action: Mouse pressed left at (574, 252)
Screenshot: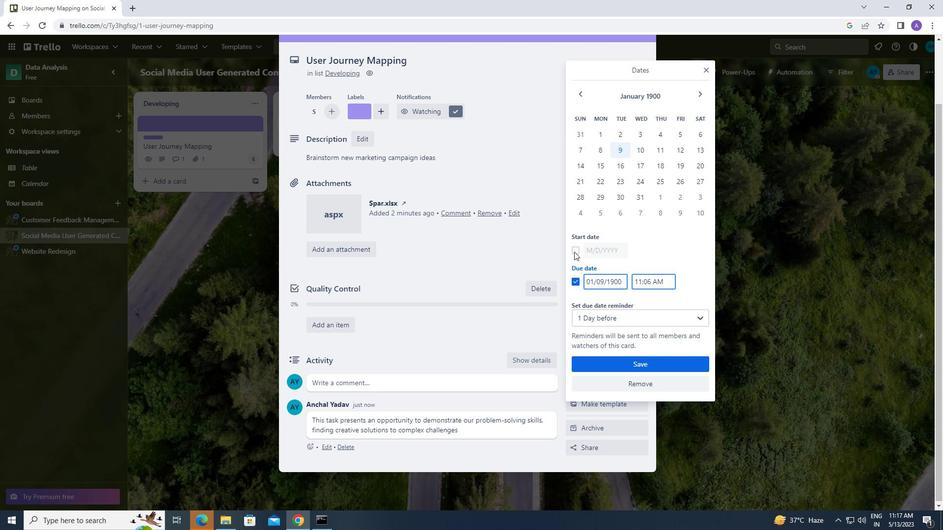 
Action: Mouse moved to (603, 249)
Screenshot: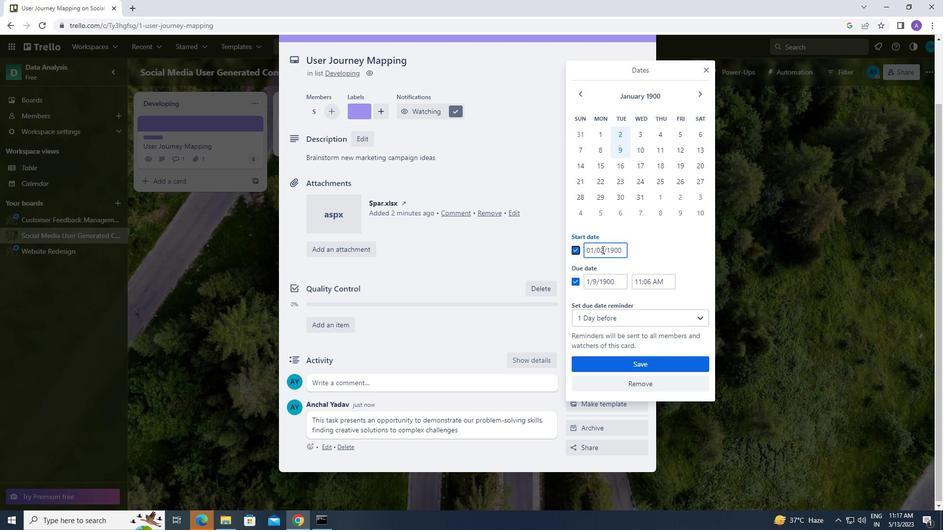 
Action: Mouse pressed left at (603, 249)
Screenshot: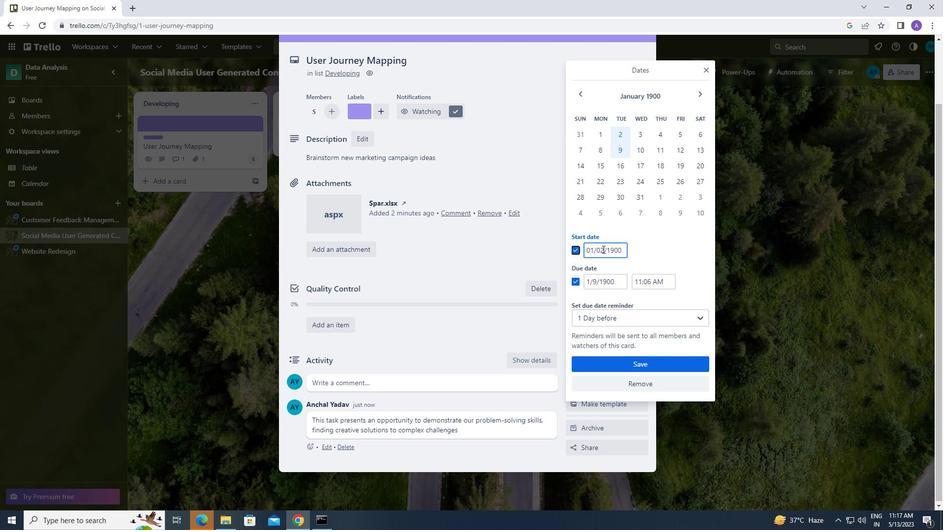 
Action: Mouse moved to (598, 249)
Screenshot: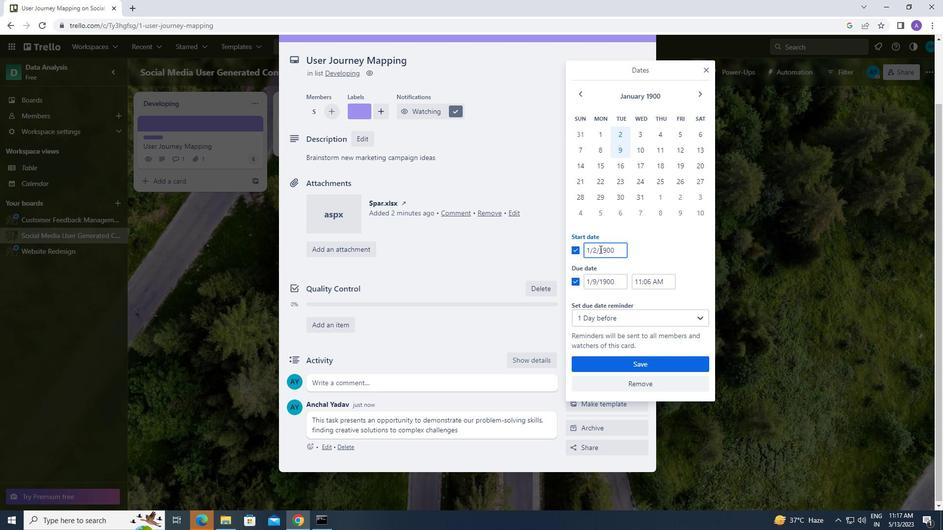 
Action: Mouse pressed left at (598, 249)
Screenshot: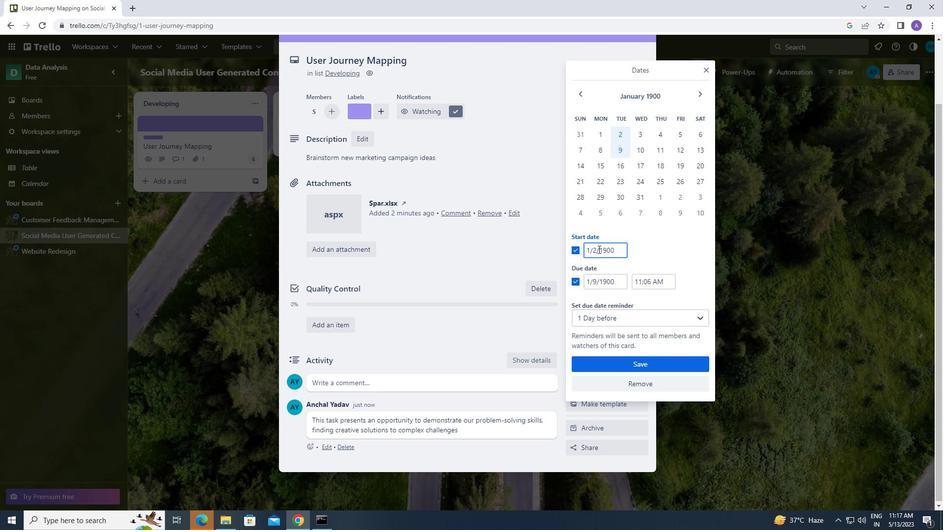 
Action: Mouse moved to (593, 251)
Screenshot: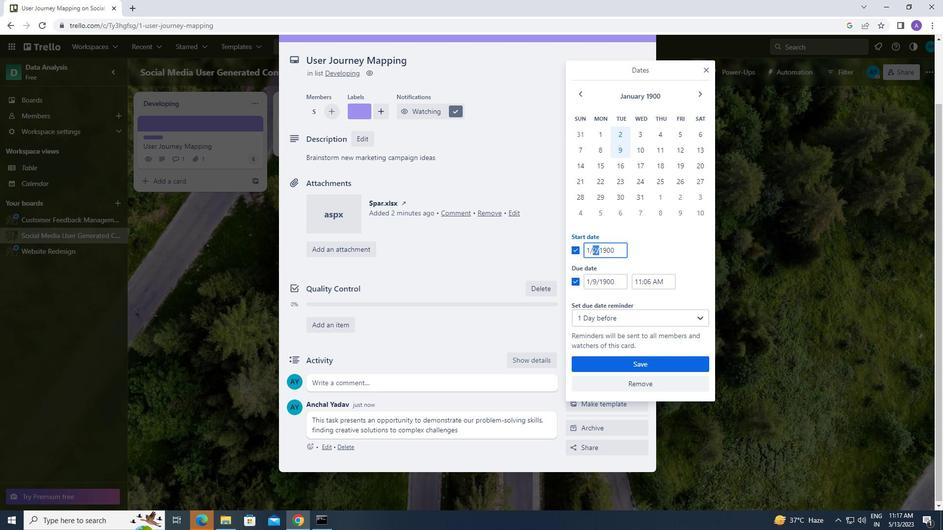 
Action: Mouse pressed left at (593, 251)
Screenshot: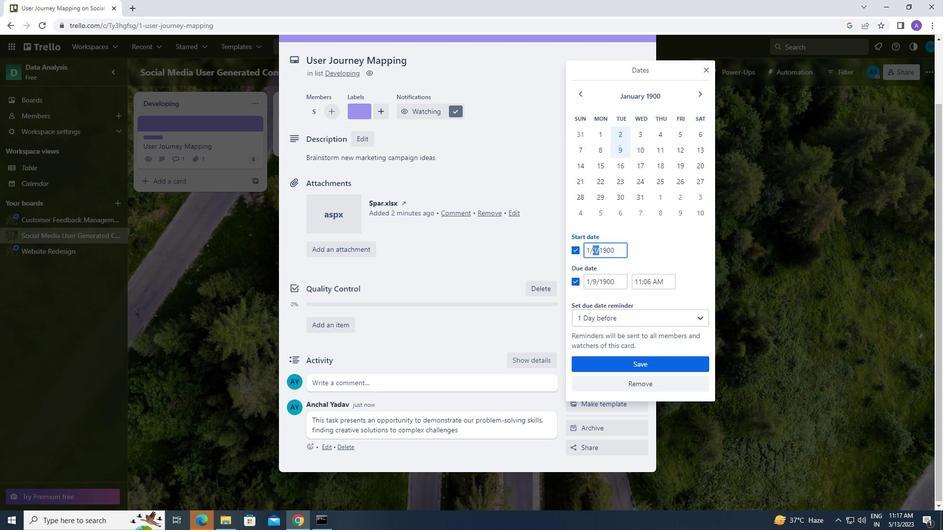 
Action: Mouse moved to (597, 251)
Screenshot: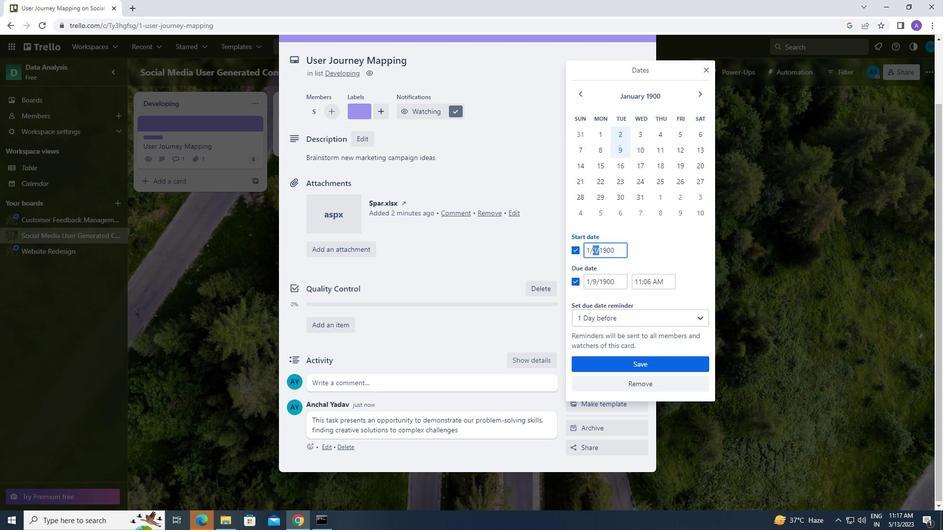 
Action: Mouse pressed left at (597, 251)
Screenshot: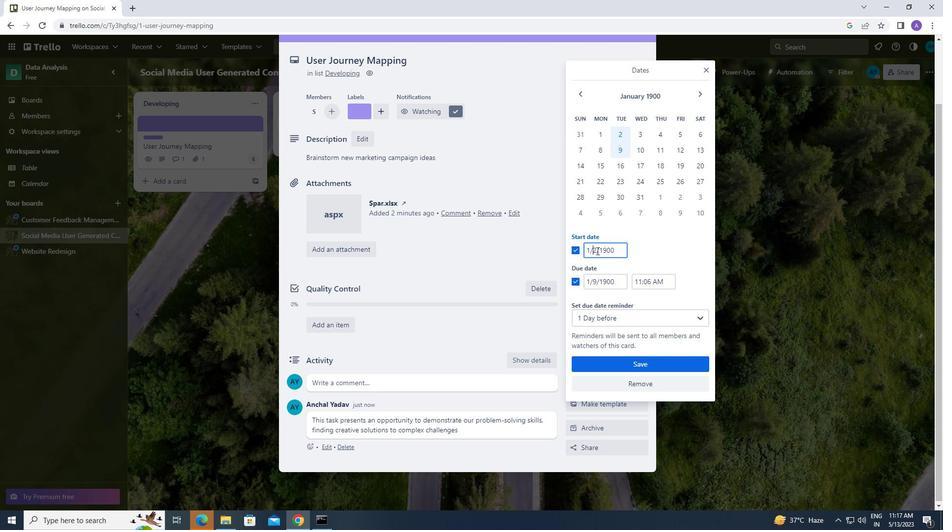 
Action: Mouse moved to (614, 258)
Screenshot: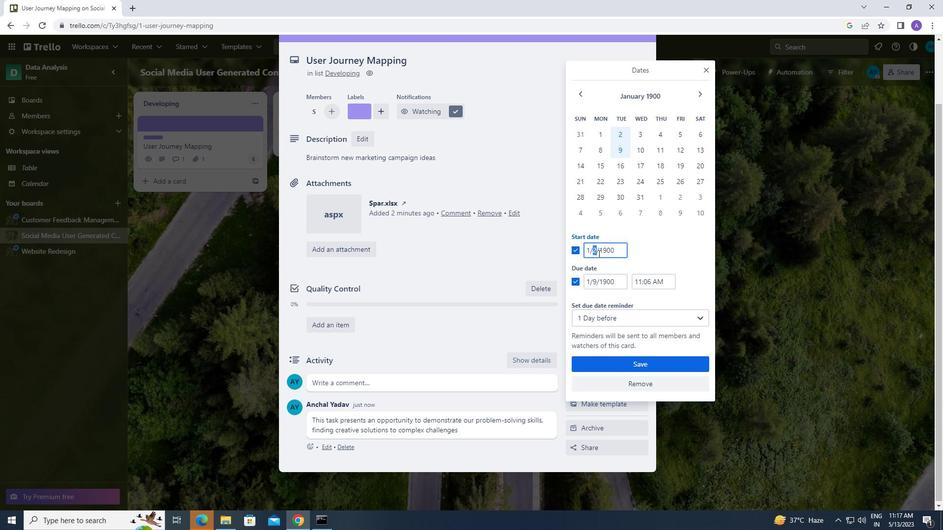 
Action: Key pressed 03
Screenshot: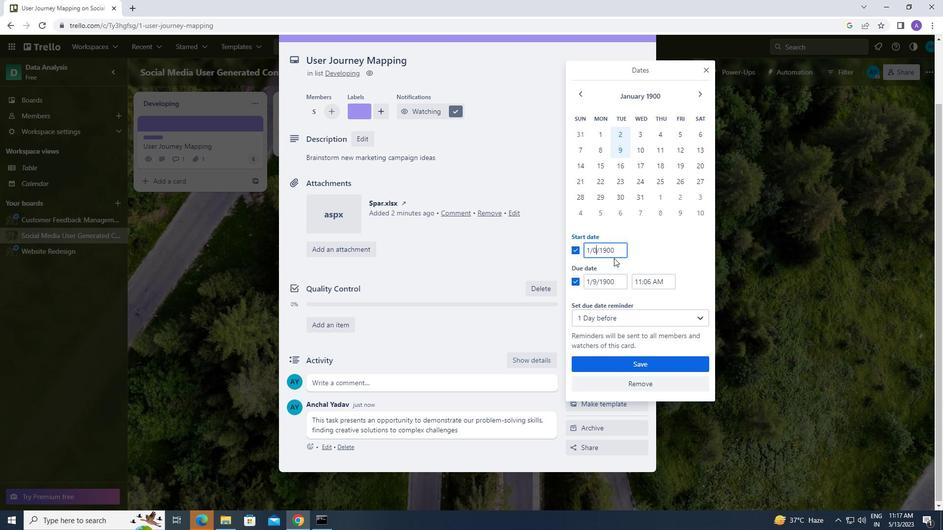 
Action: Mouse moved to (597, 281)
Screenshot: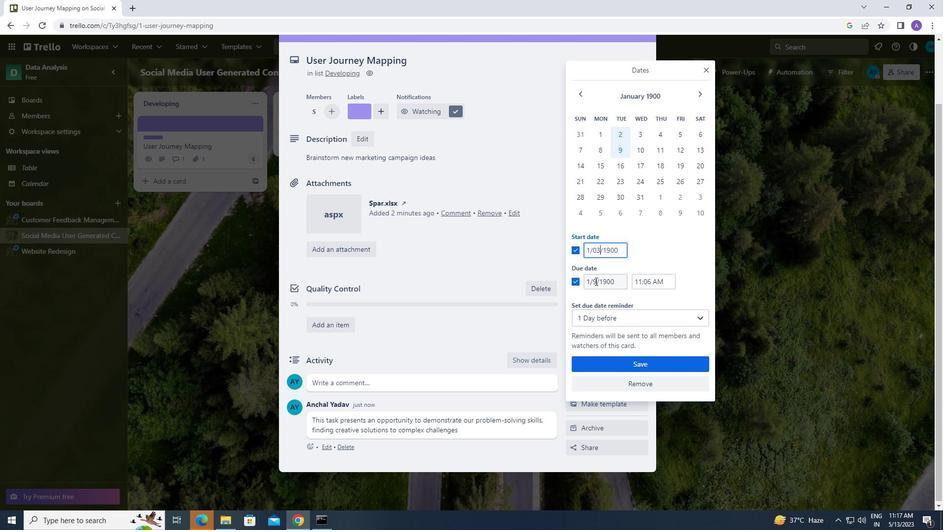
Action: Mouse pressed left at (597, 281)
Screenshot: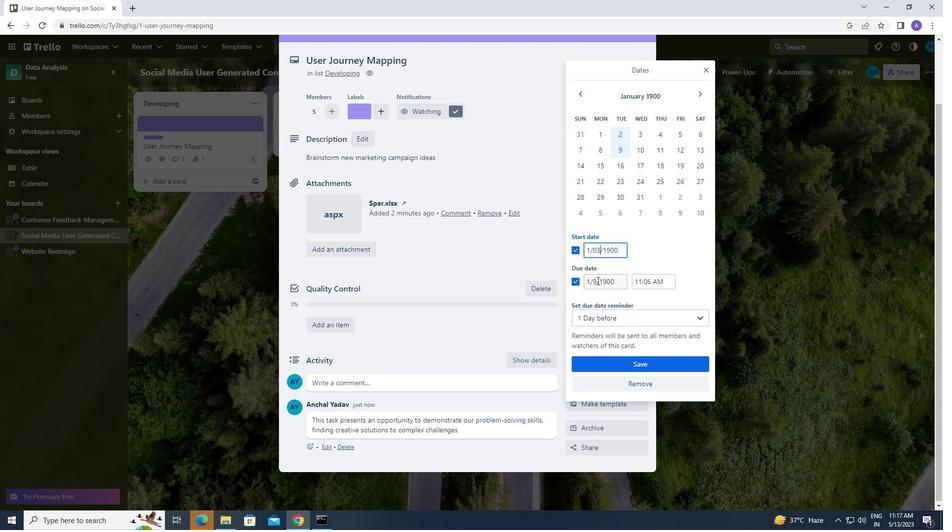 
Action: Mouse moved to (597, 286)
Screenshot: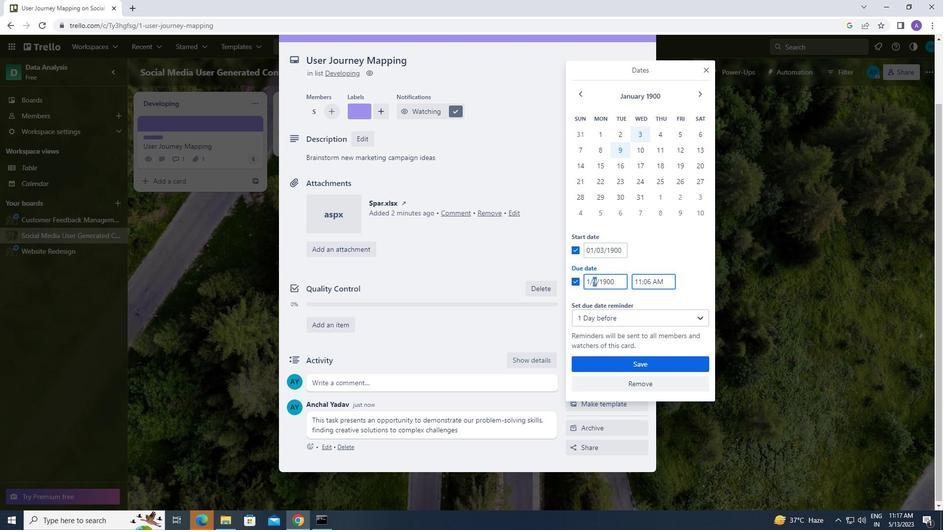 
Action: Key pressed 1
Screenshot: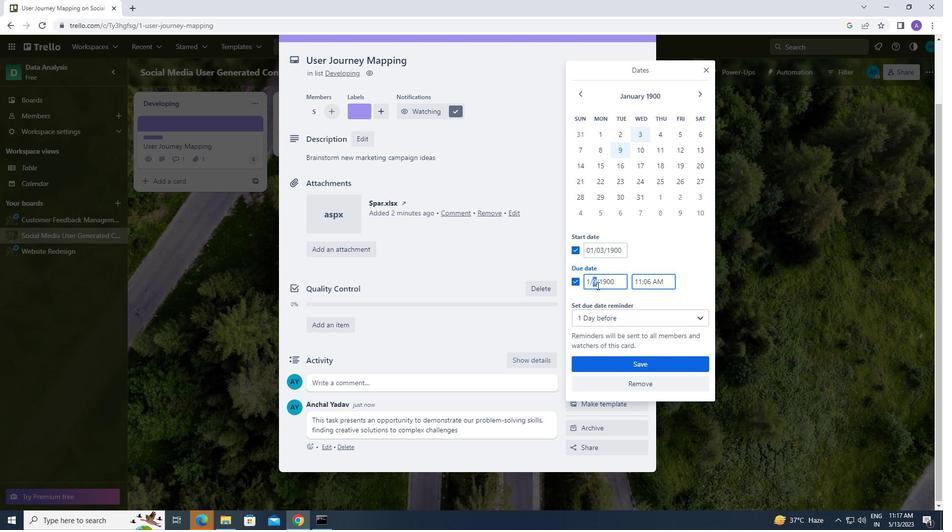 
Action: Mouse moved to (610, 303)
Screenshot: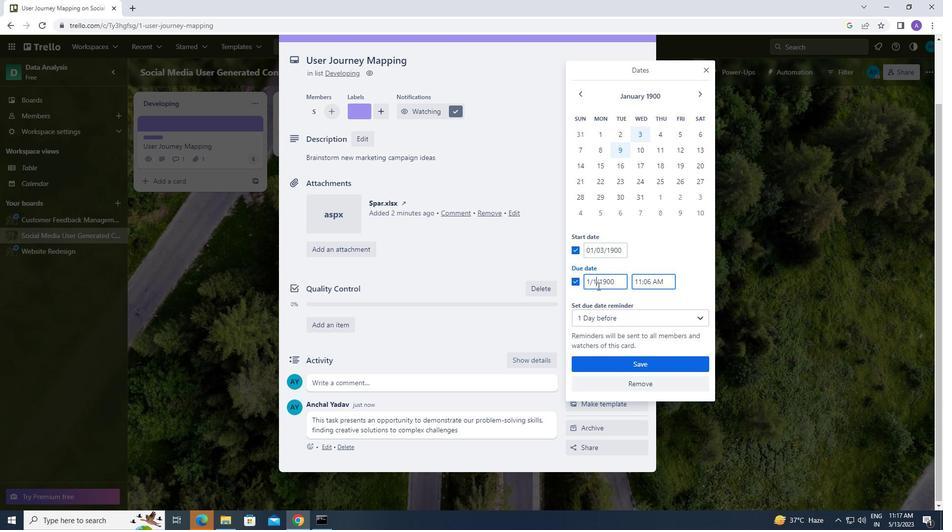 
Action: Key pressed 0
Screenshot: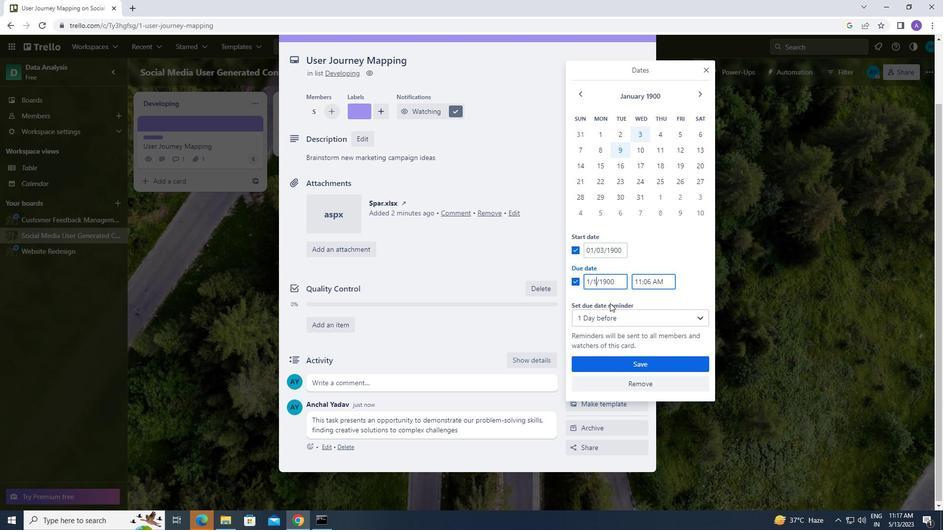 
Action: Mouse moved to (613, 363)
Screenshot: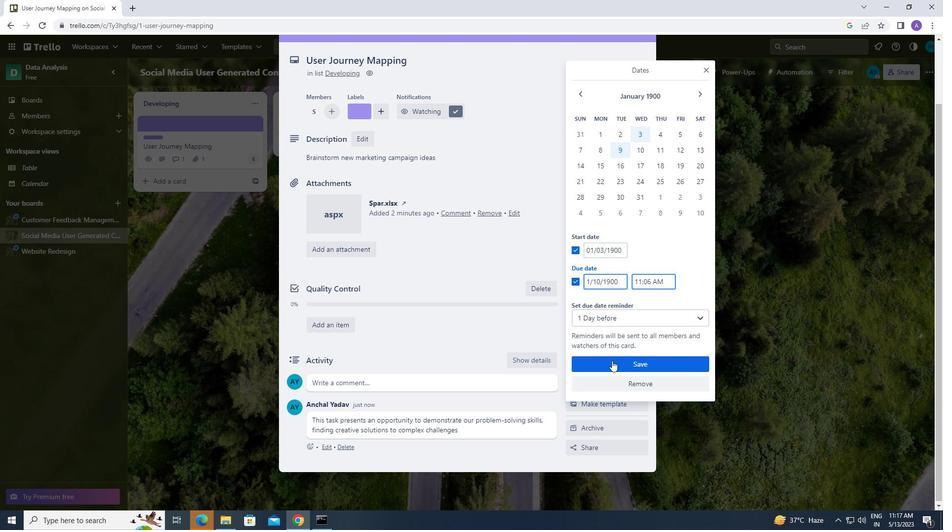 
Action: Mouse pressed left at (613, 363)
Screenshot: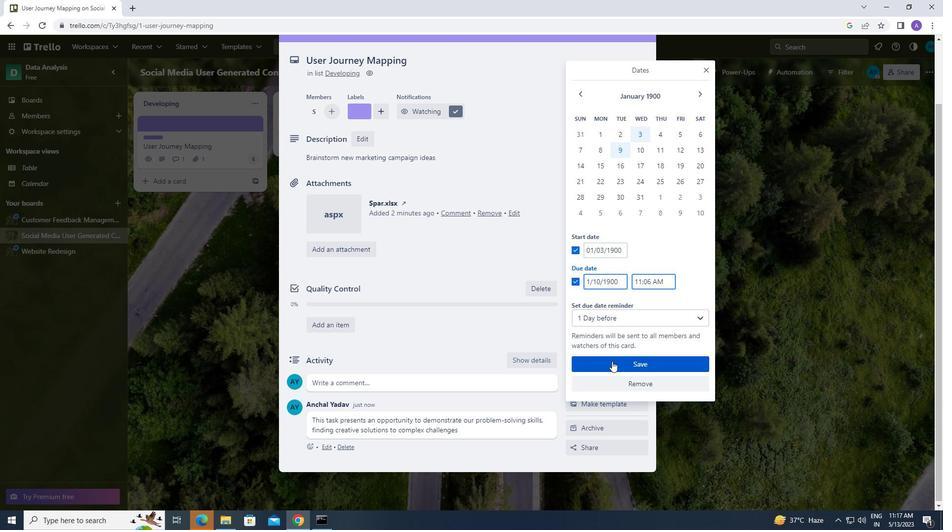 
Action: Mouse moved to (524, 343)
Screenshot: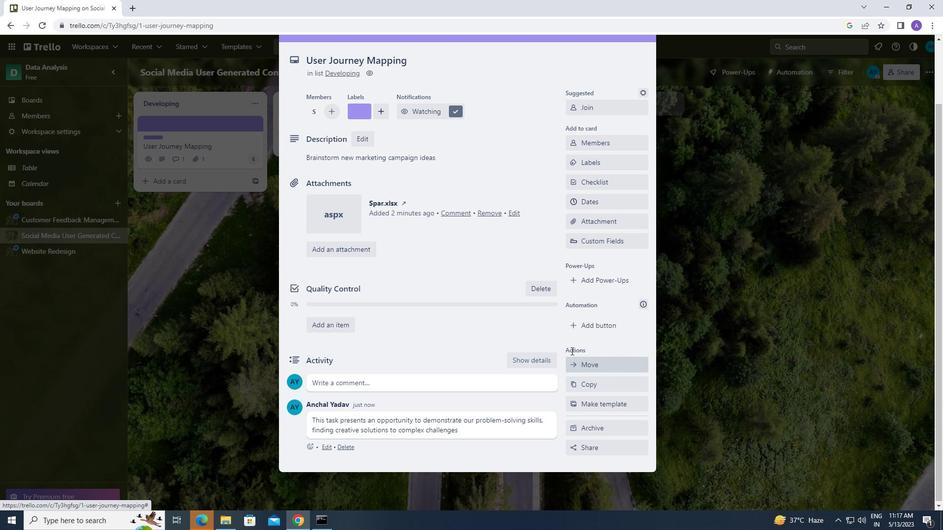 
